 Task: Search one way flight ticket for 4 adults, 1 infant in seat and 1 infant on lap in premium economy from St. Petersburg: St. Pete-clearwater International Airport to Greenville: Pitt-greenville Airport on 5-2-2023. Choice of flights is Sun country airlines. Number of bags: 5 checked bags. Price is upto 60000. Outbound departure time preference is 18:30.
Action: Mouse moved to (220, 315)
Screenshot: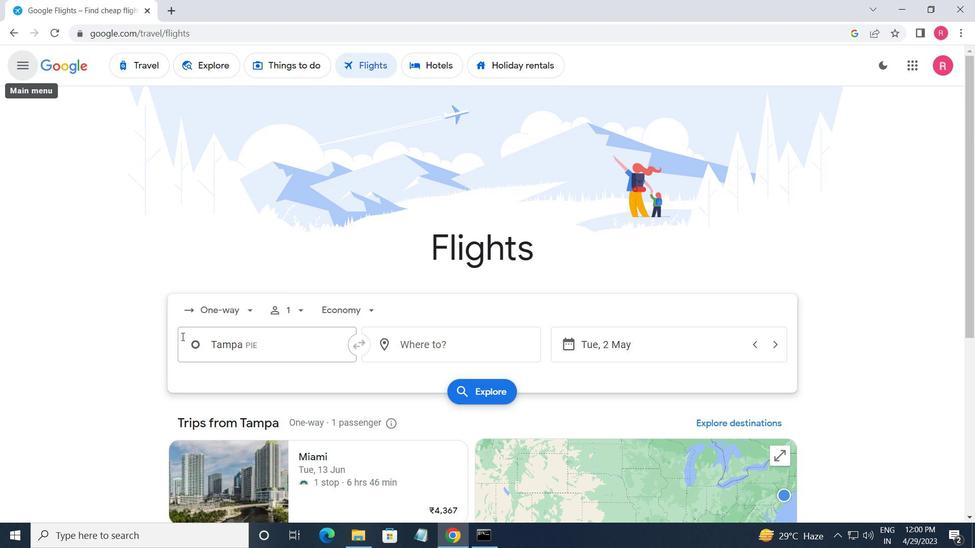
Action: Mouse pressed left at (220, 315)
Screenshot: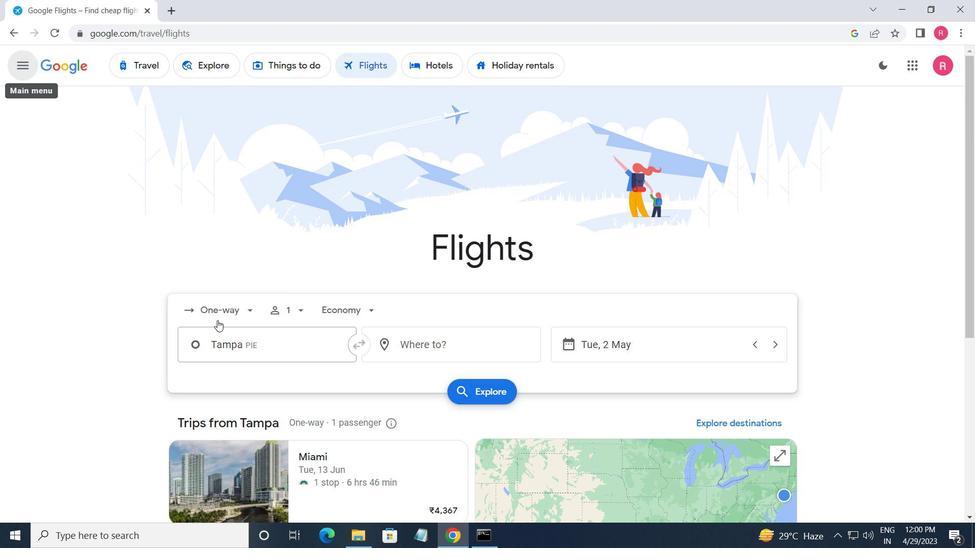 
Action: Mouse moved to (226, 369)
Screenshot: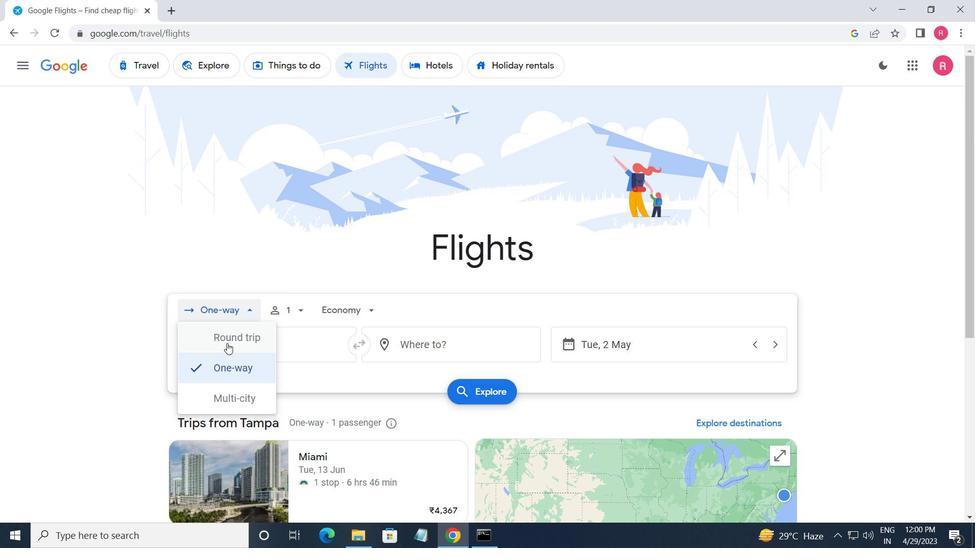 
Action: Mouse pressed left at (226, 369)
Screenshot: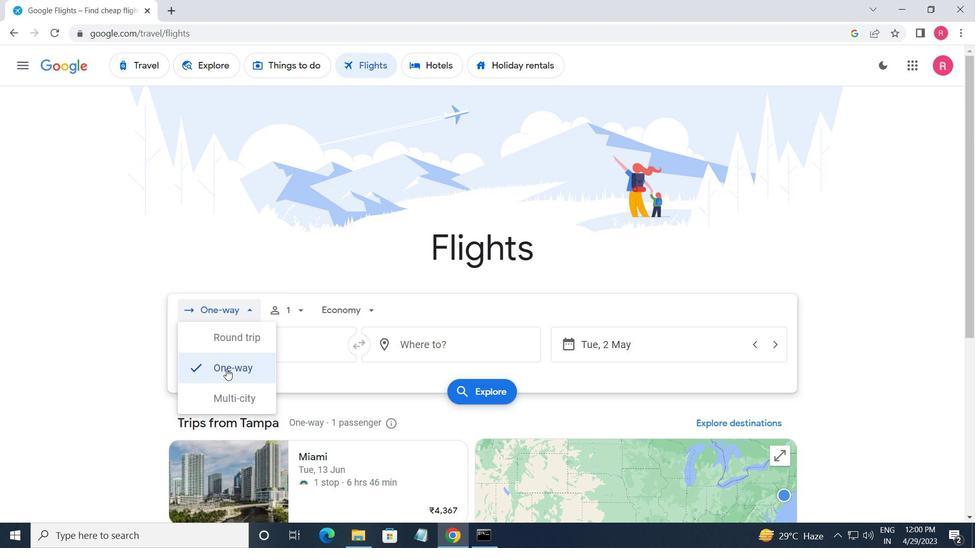 
Action: Mouse moved to (300, 315)
Screenshot: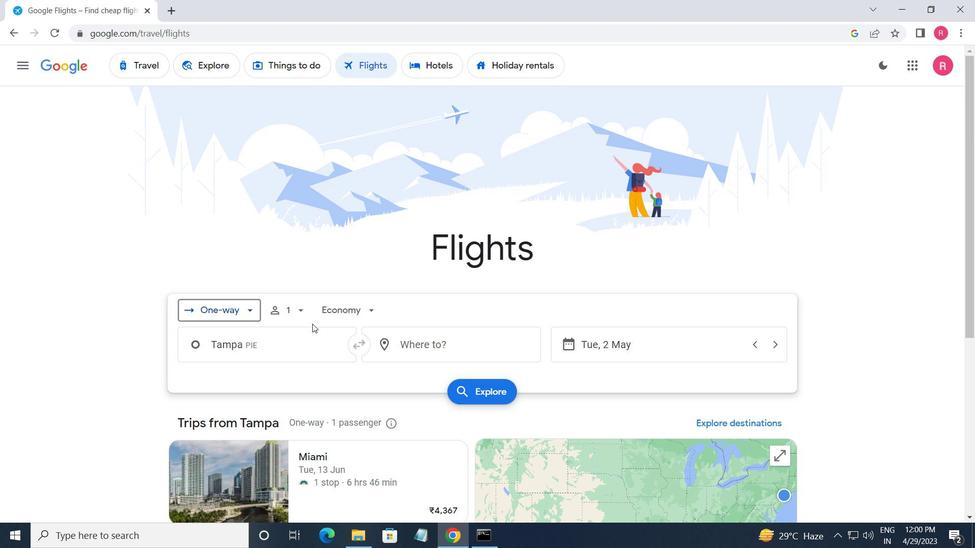 
Action: Mouse pressed left at (300, 315)
Screenshot: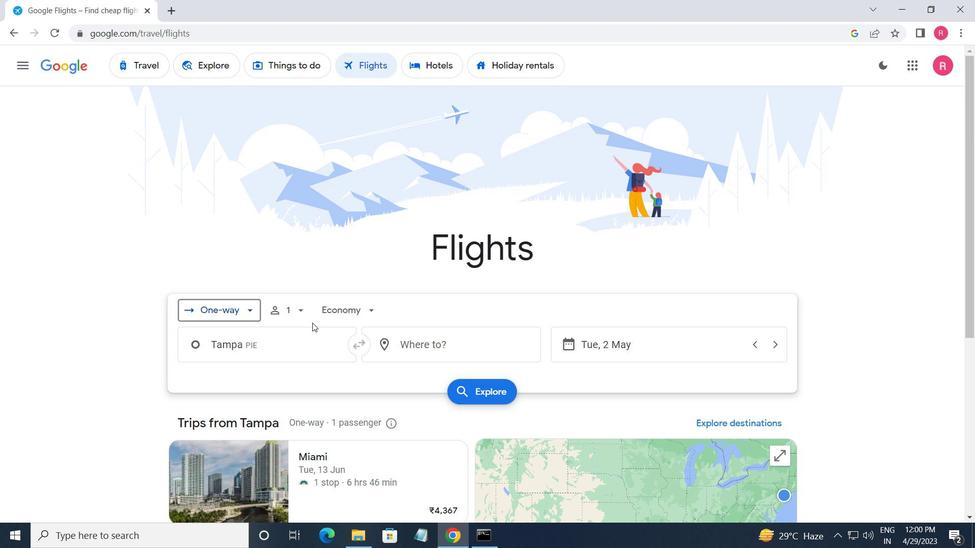 
Action: Mouse moved to (394, 343)
Screenshot: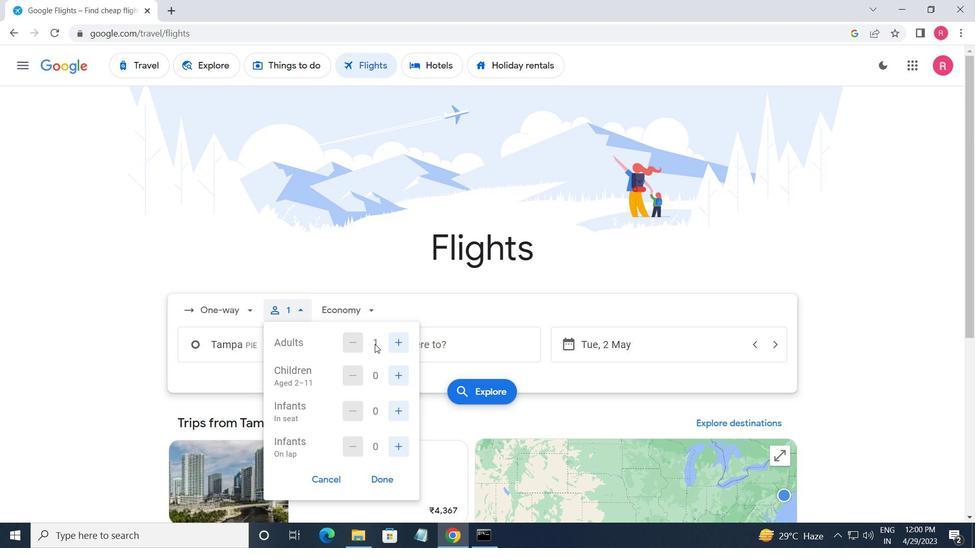 
Action: Mouse pressed left at (394, 343)
Screenshot: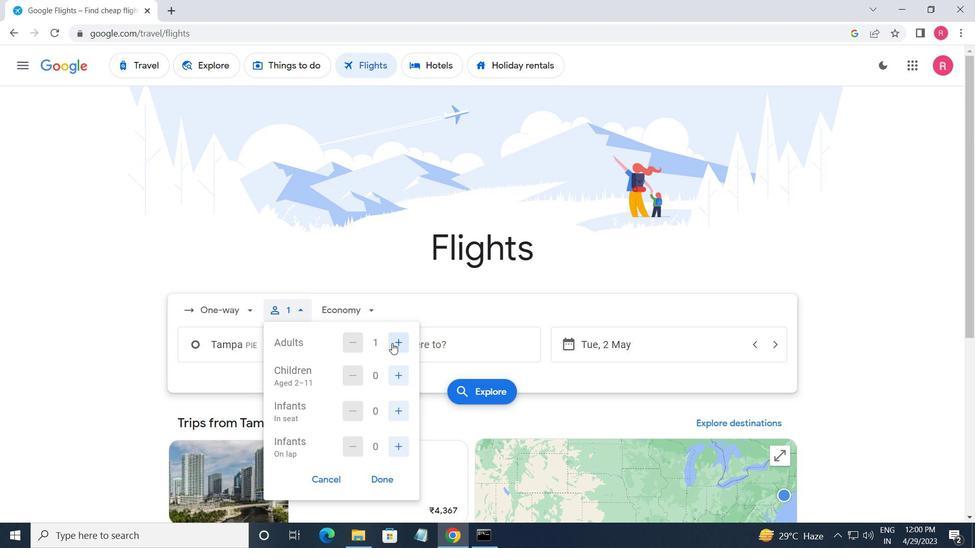 
Action: Mouse pressed left at (394, 343)
Screenshot: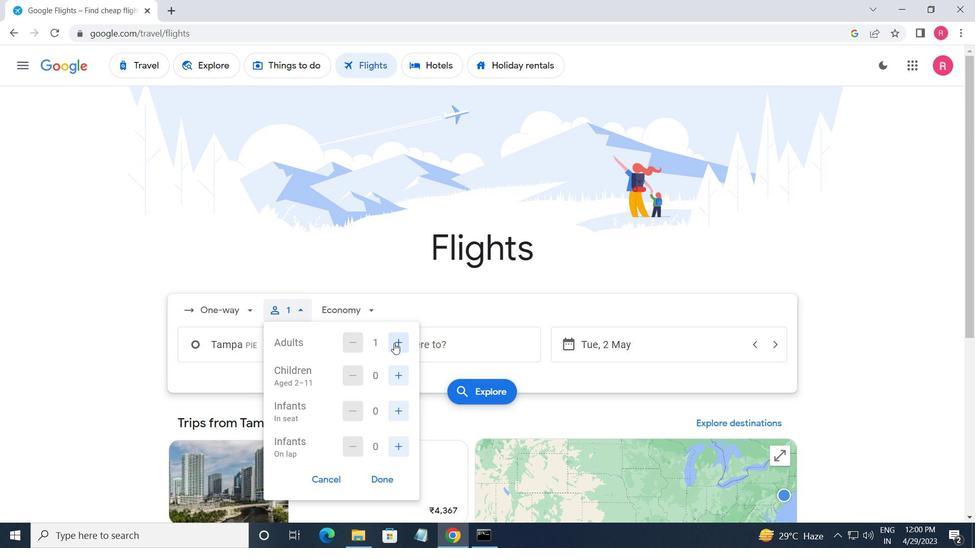 
Action: Mouse pressed left at (394, 343)
Screenshot: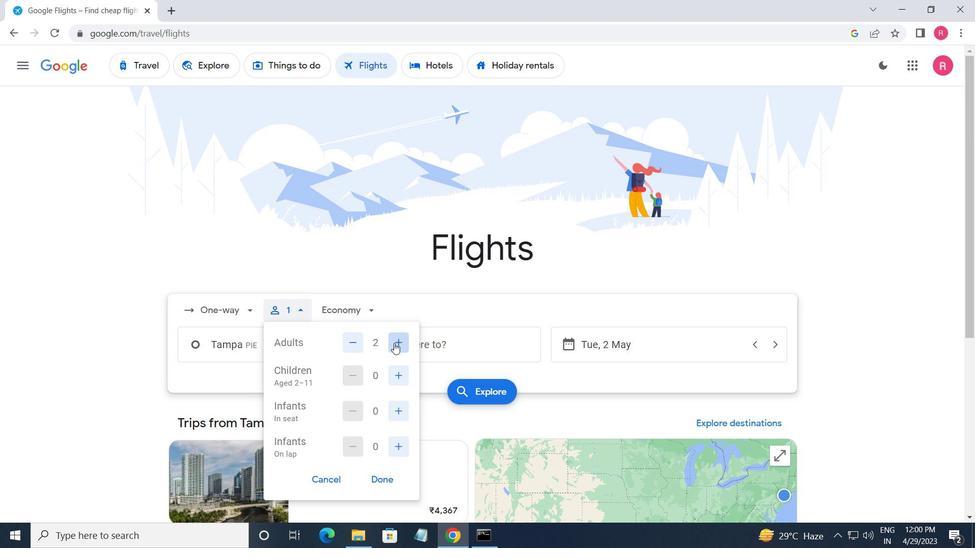 
Action: Mouse moved to (401, 380)
Screenshot: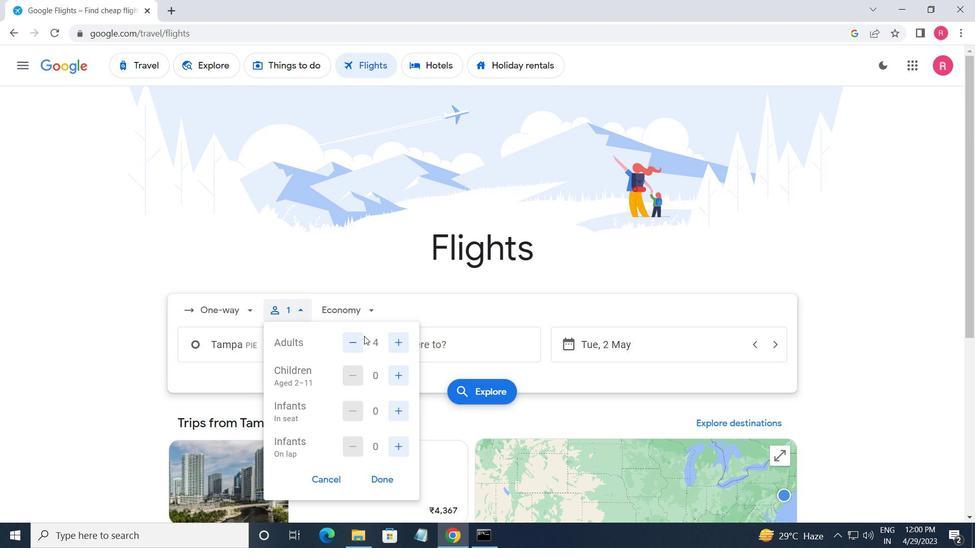 
Action: Mouse pressed left at (401, 380)
Screenshot: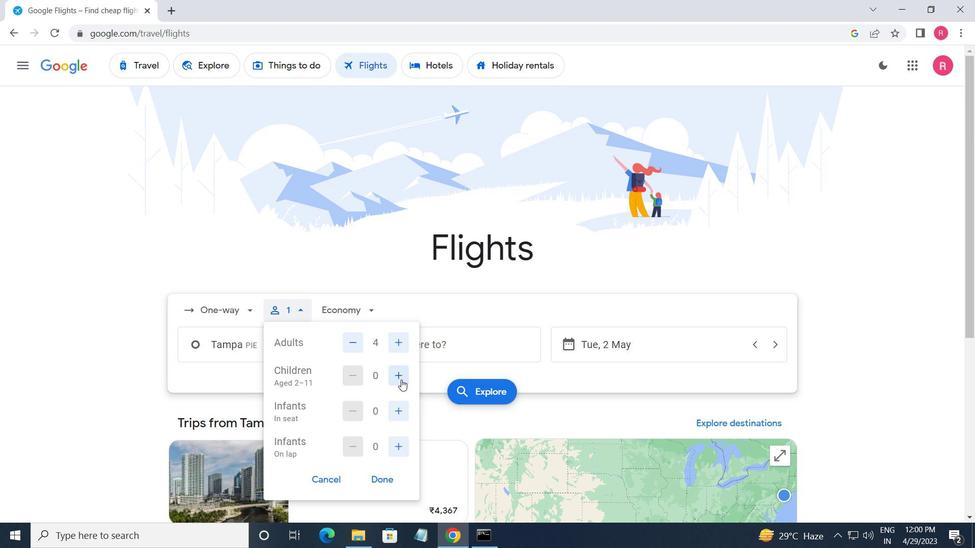 
Action: Mouse moved to (401, 401)
Screenshot: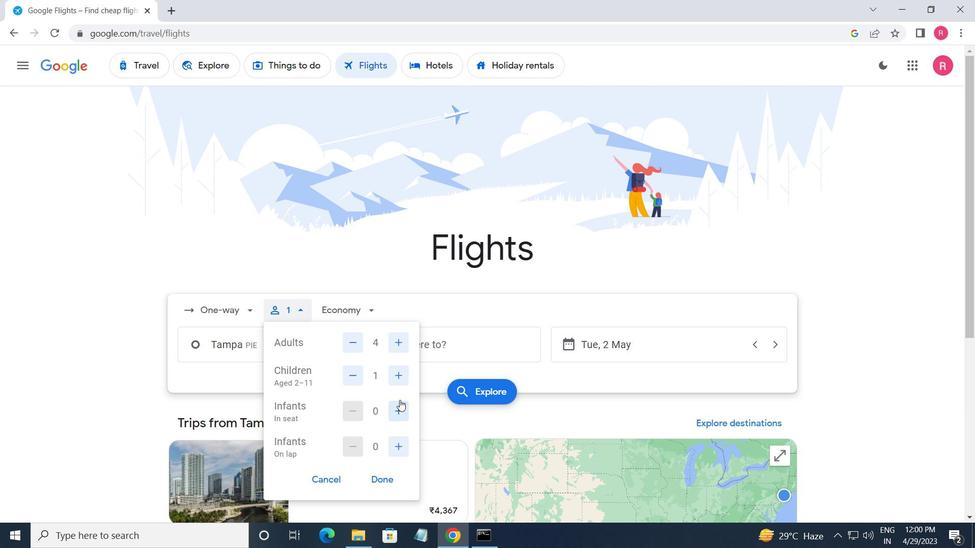 
Action: Mouse pressed left at (401, 401)
Screenshot: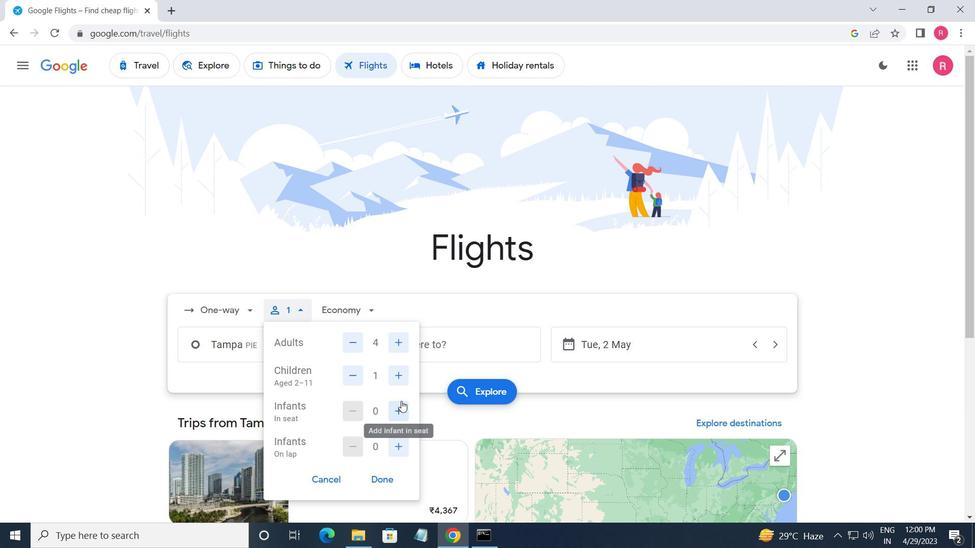 
Action: Mouse moved to (362, 308)
Screenshot: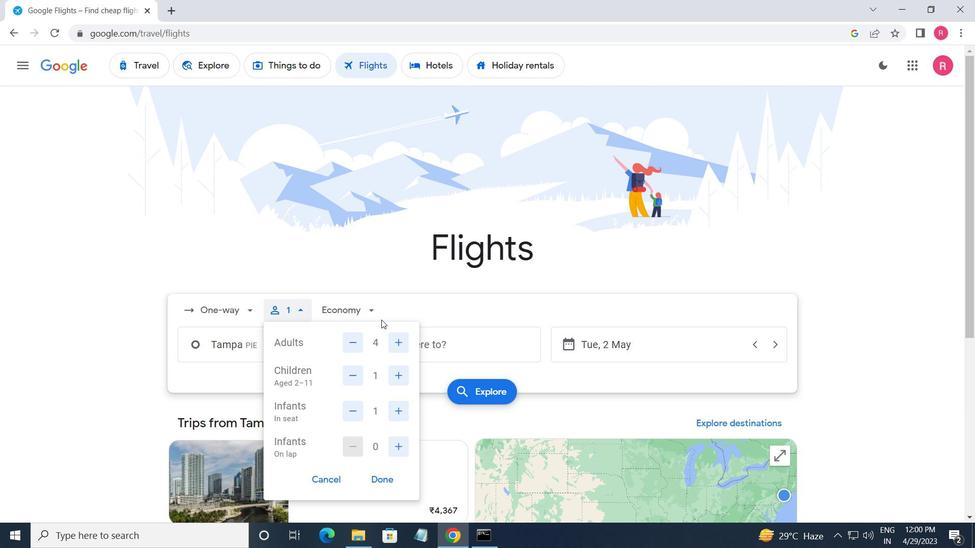 
Action: Mouse pressed left at (362, 308)
Screenshot: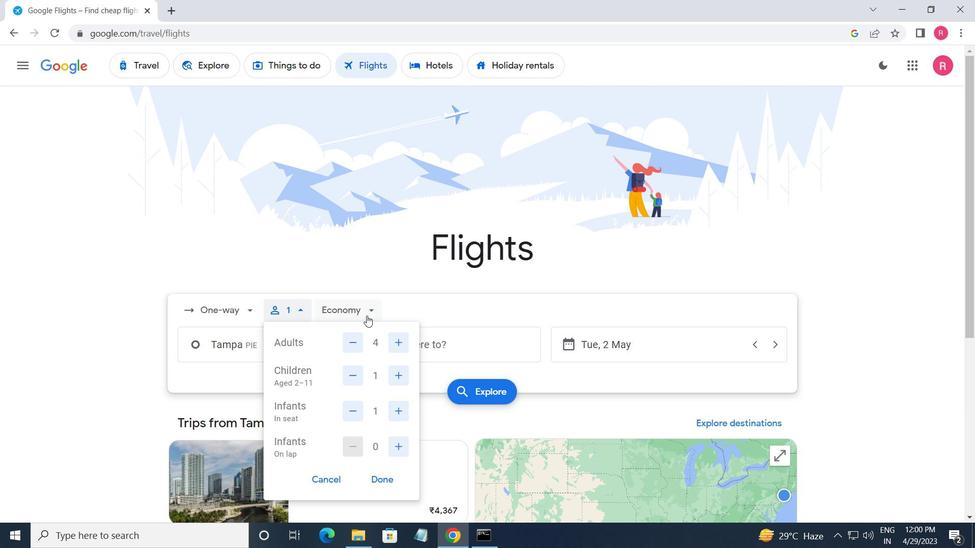
Action: Mouse moved to (386, 375)
Screenshot: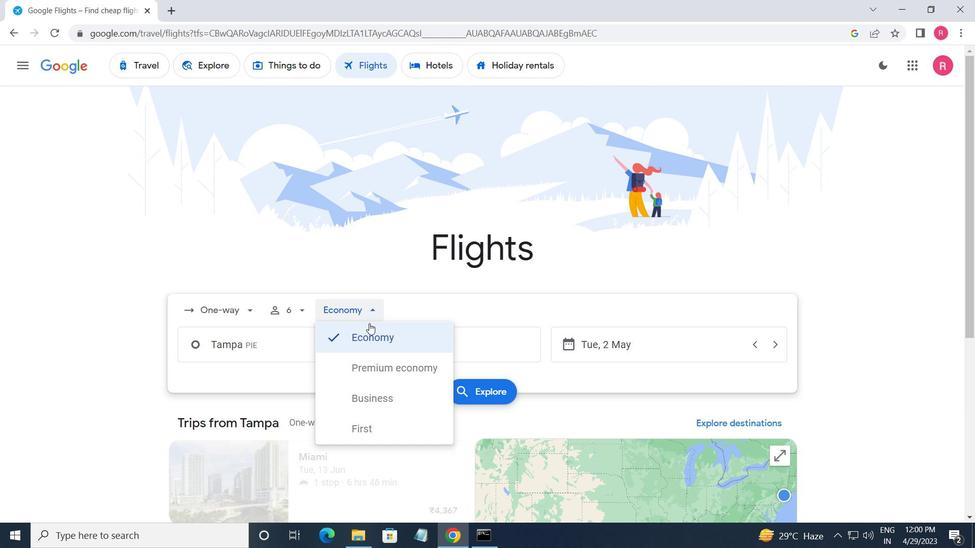 
Action: Mouse pressed left at (386, 375)
Screenshot: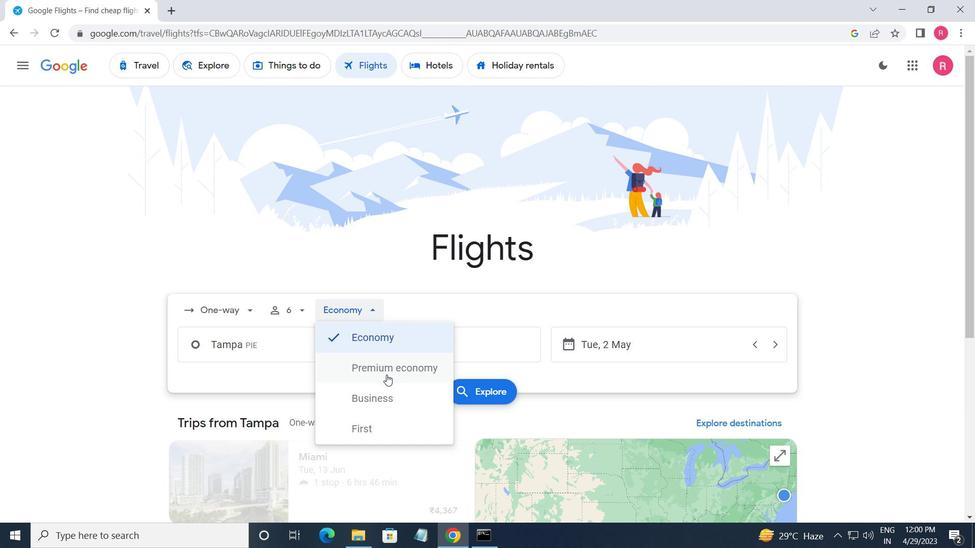 
Action: Mouse moved to (286, 342)
Screenshot: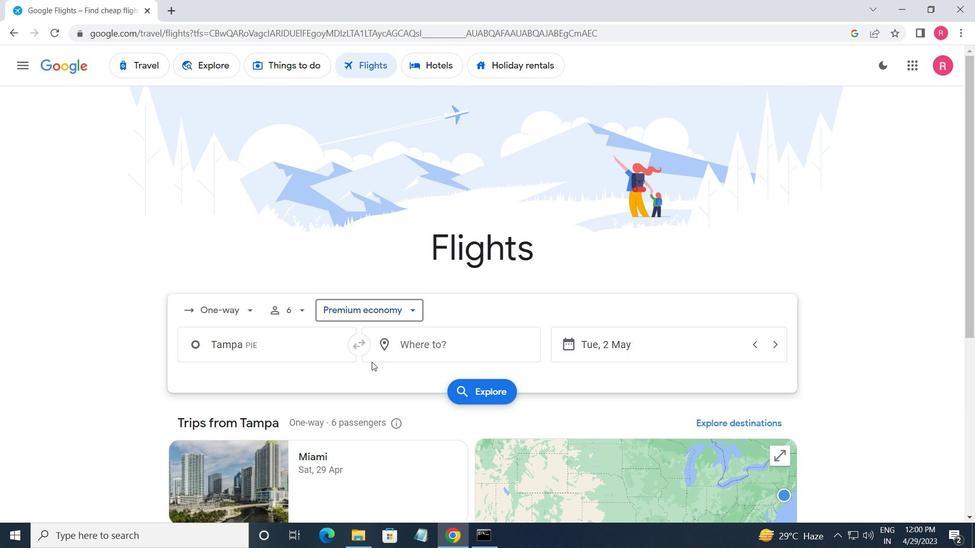 
Action: Mouse pressed left at (286, 342)
Screenshot: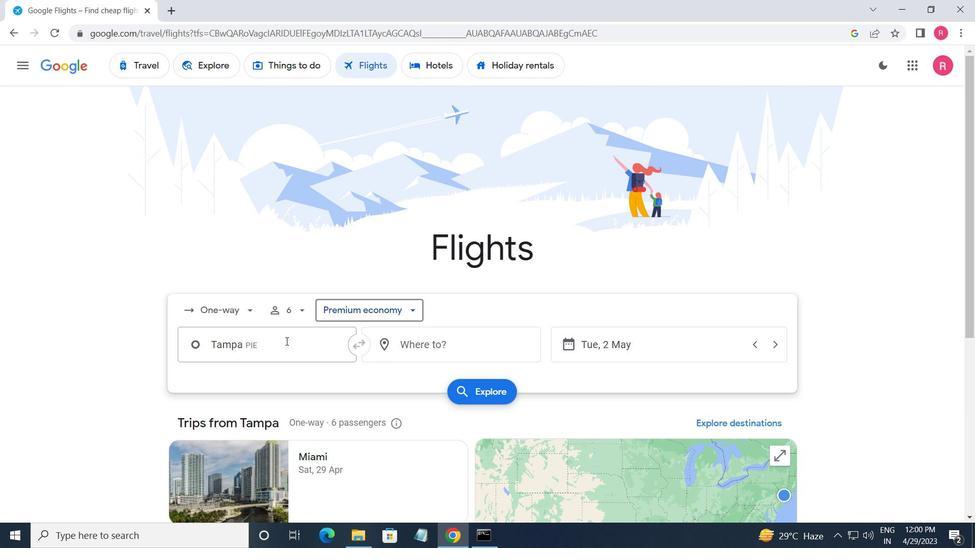 
Action: Mouse moved to (318, 349)
Screenshot: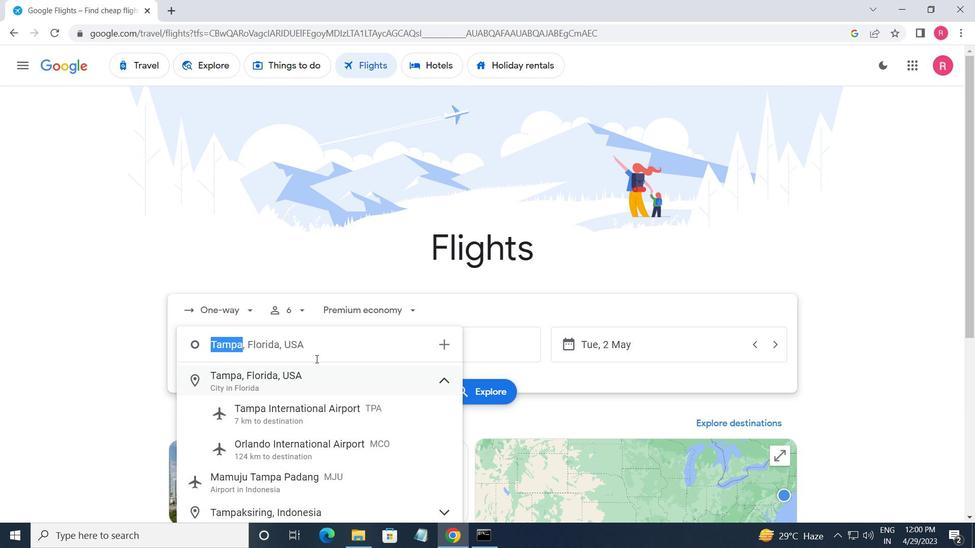 
Action: Key pressed <Key.shift>ST.<Key.space><Key.shift_r><Key.shift_r>PETE-
Screenshot: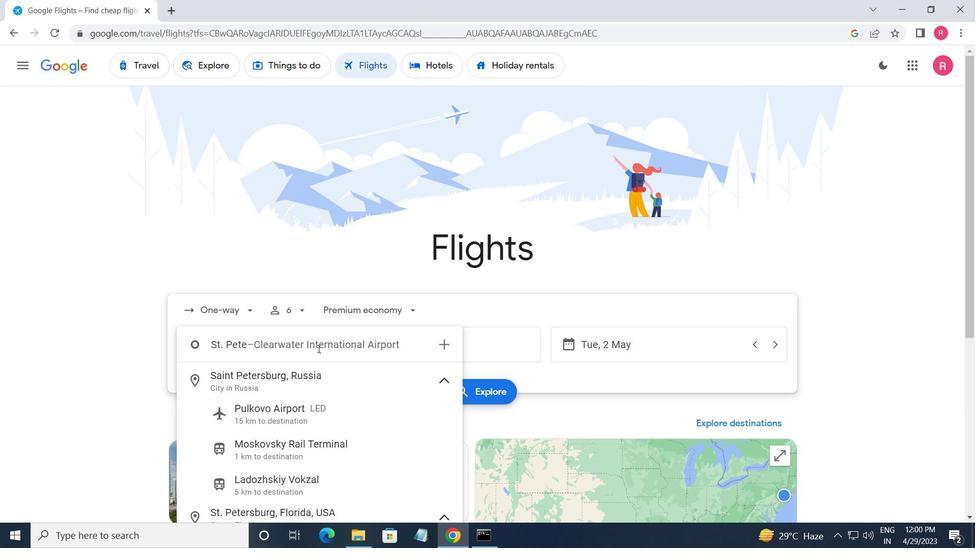 
Action: Mouse moved to (303, 449)
Screenshot: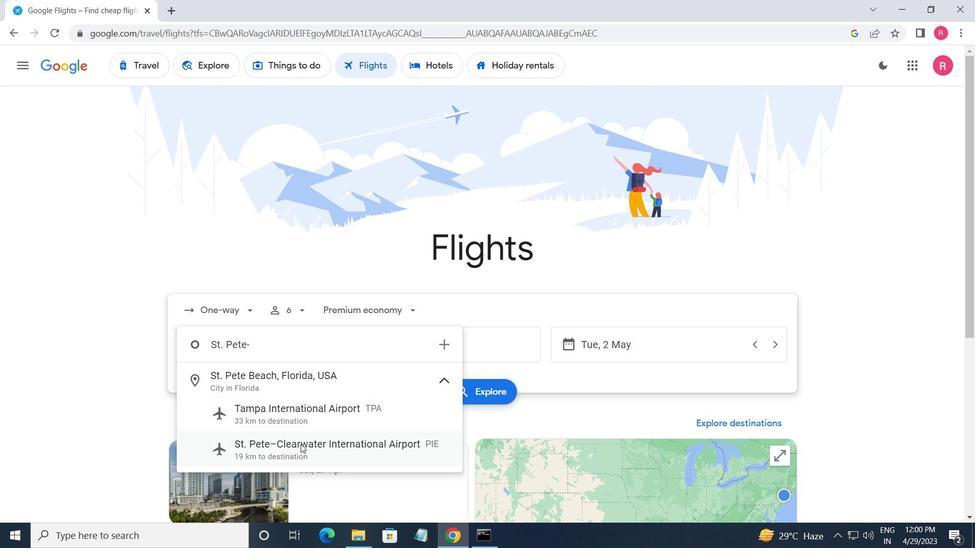 
Action: Mouse pressed left at (303, 449)
Screenshot: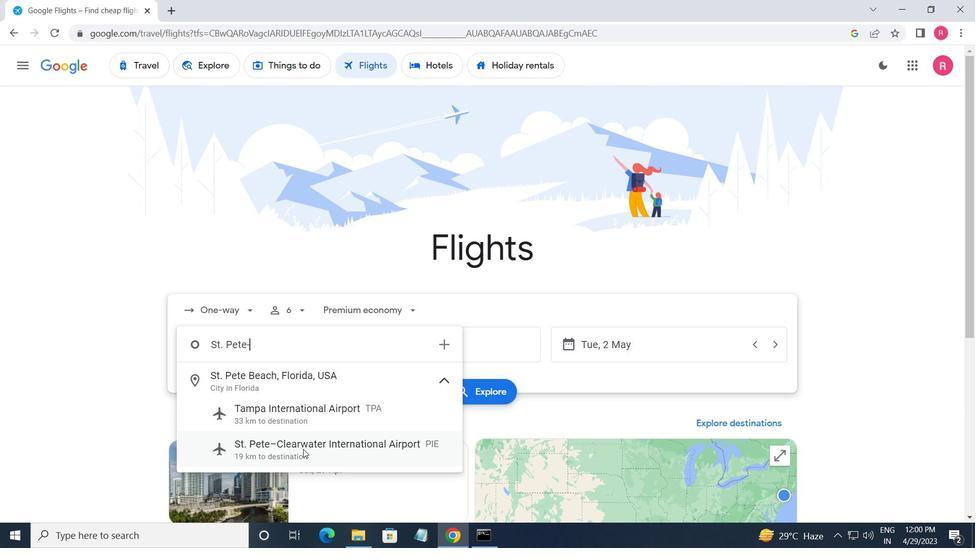 
Action: Mouse moved to (452, 353)
Screenshot: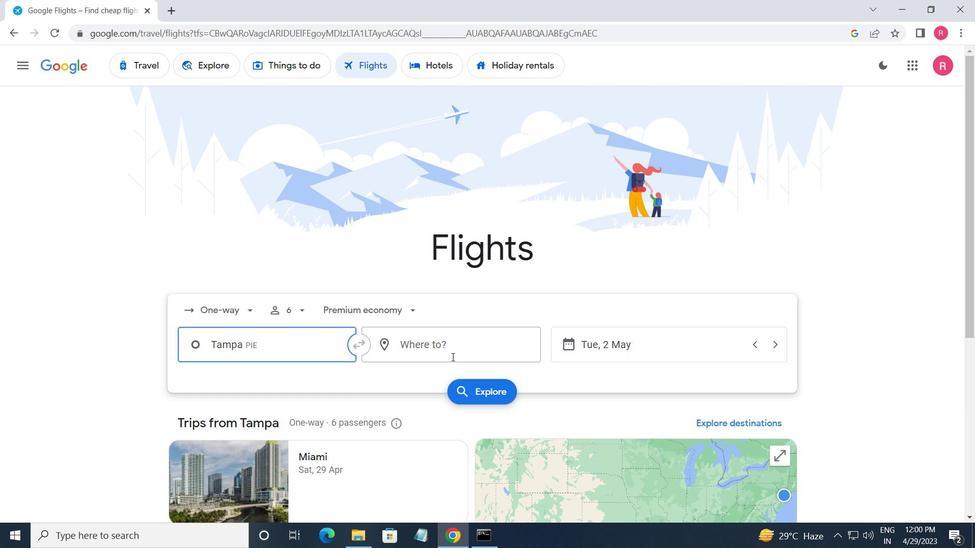 
Action: Mouse pressed left at (452, 353)
Screenshot: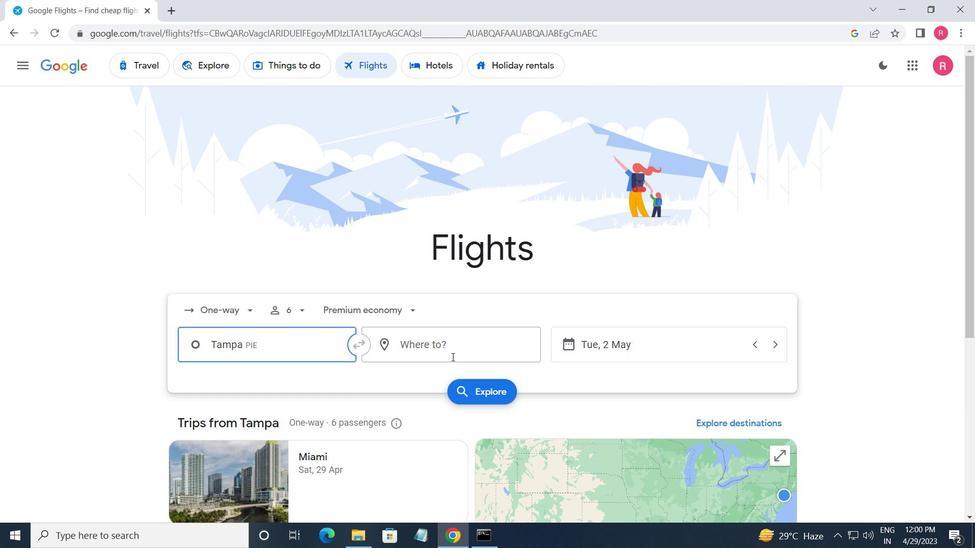 
Action: Mouse moved to (411, 471)
Screenshot: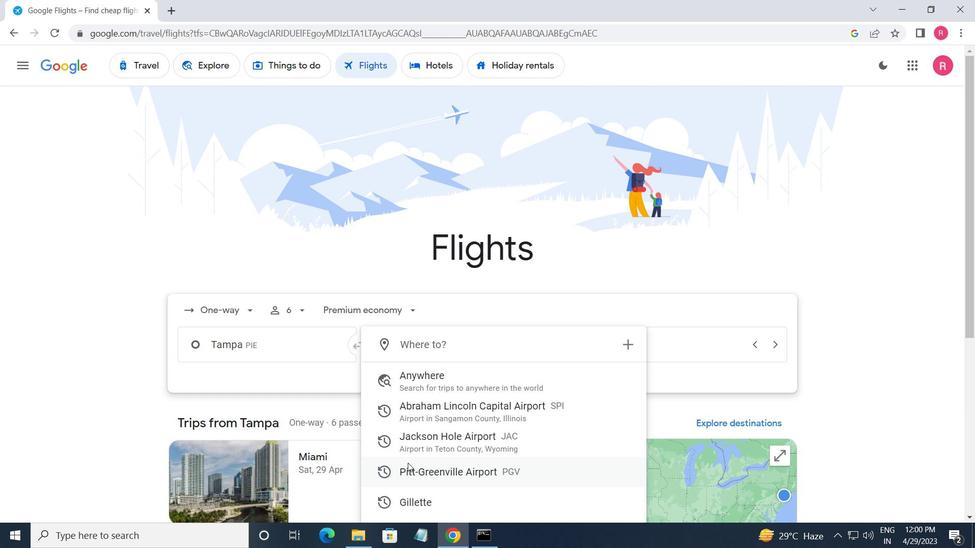 
Action: Mouse pressed left at (411, 471)
Screenshot: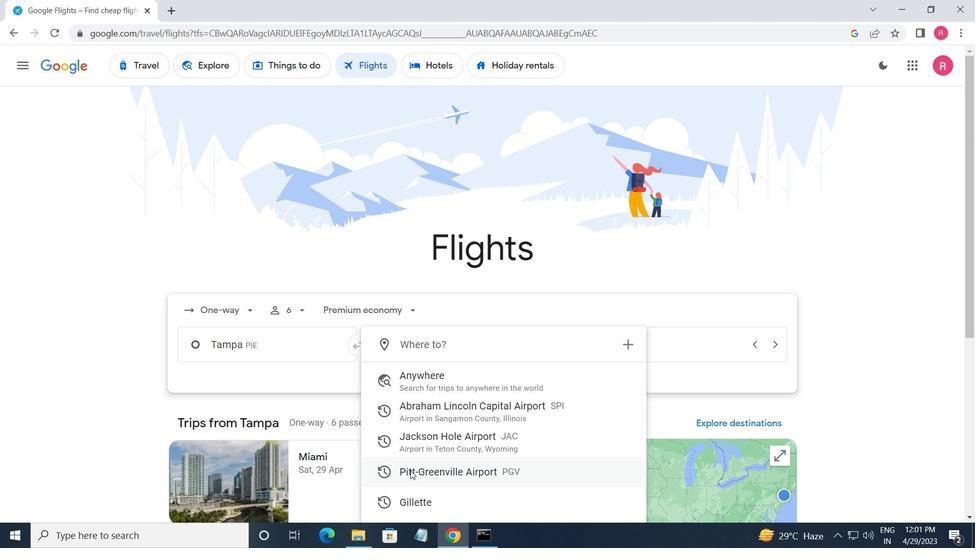 
Action: Mouse moved to (650, 350)
Screenshot: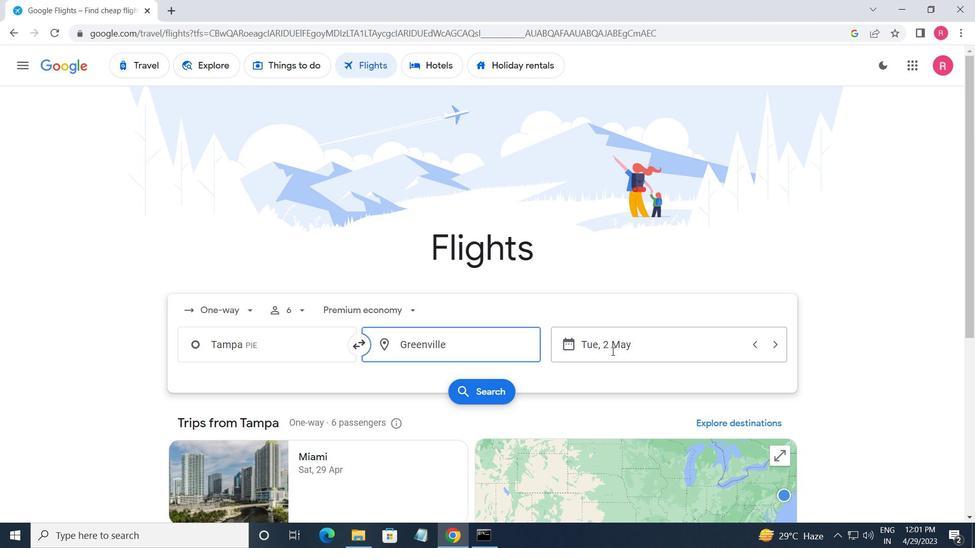 
Action: Mouse pressed left at (650, 350)
Screenshot: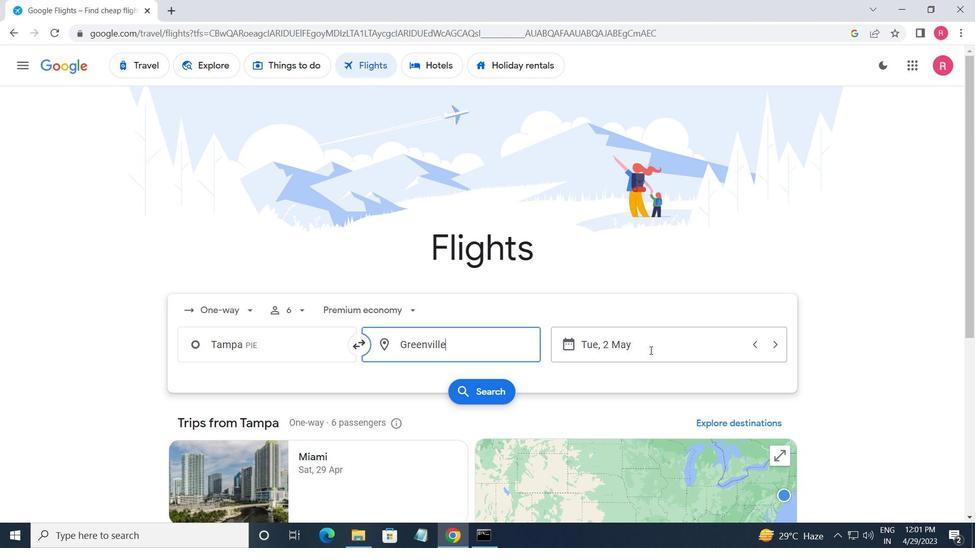 
Action: Mouse moved to (636, 298)
Screenshot: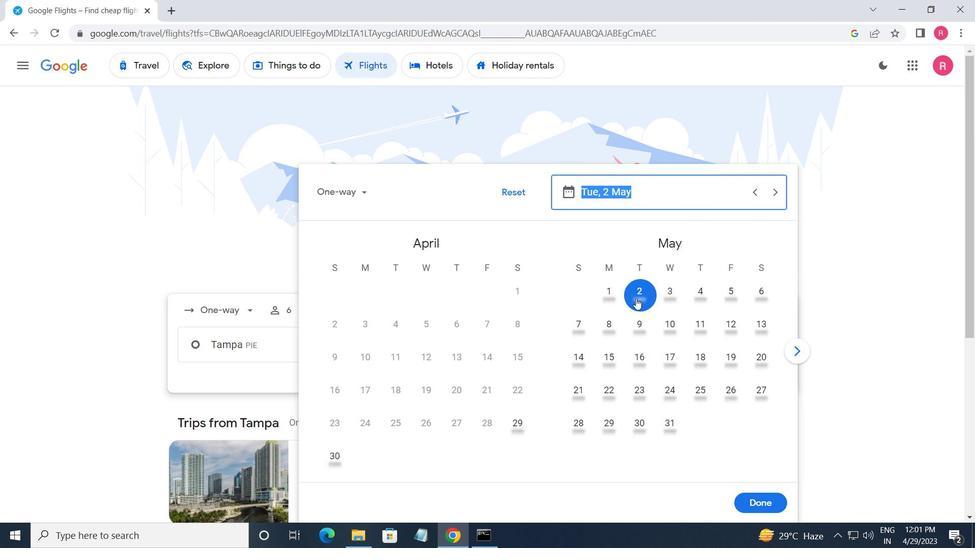 
Action: Mouse pressed left at (636, 298)
Screenshot: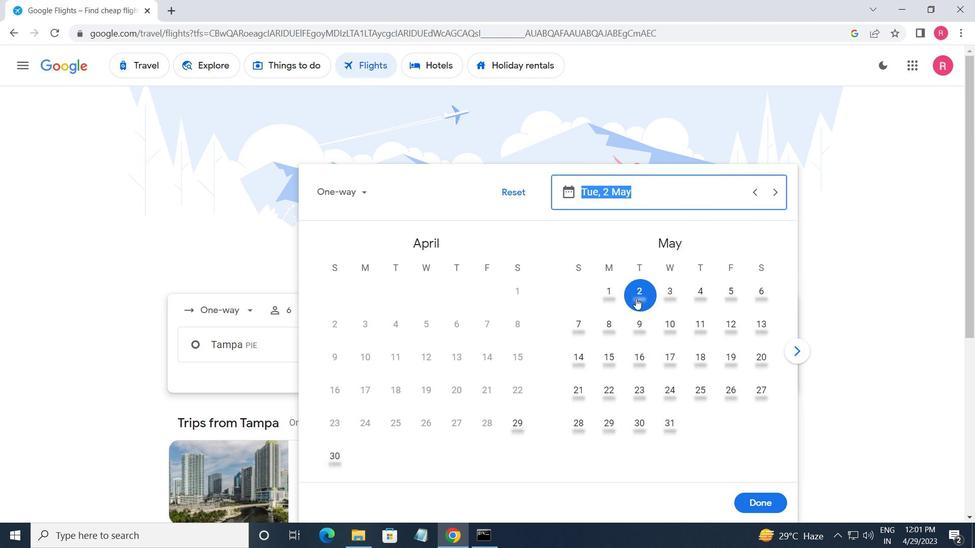 
Action: Mouse moved to (757, 498)
Screenshot: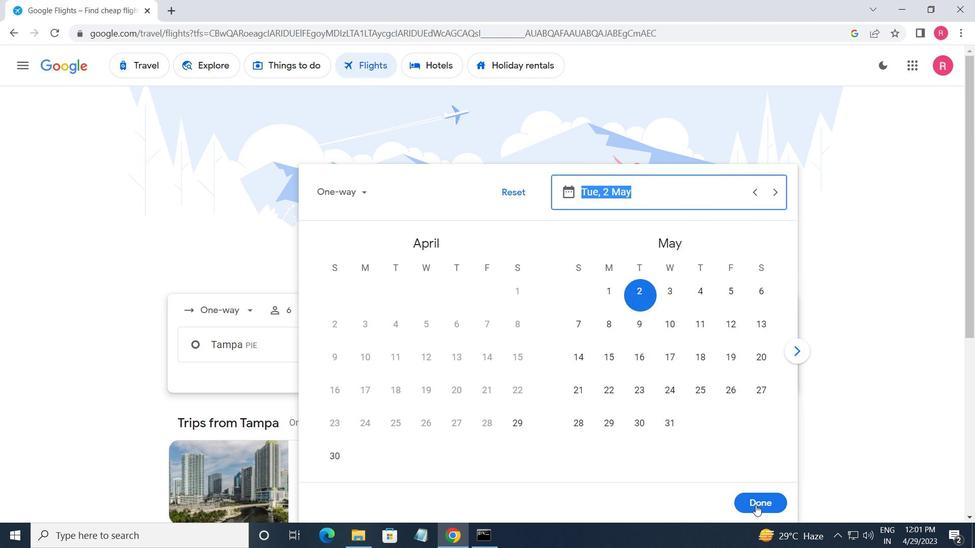 
Action: Mouse pressed left at (757, 498)
Screenshot: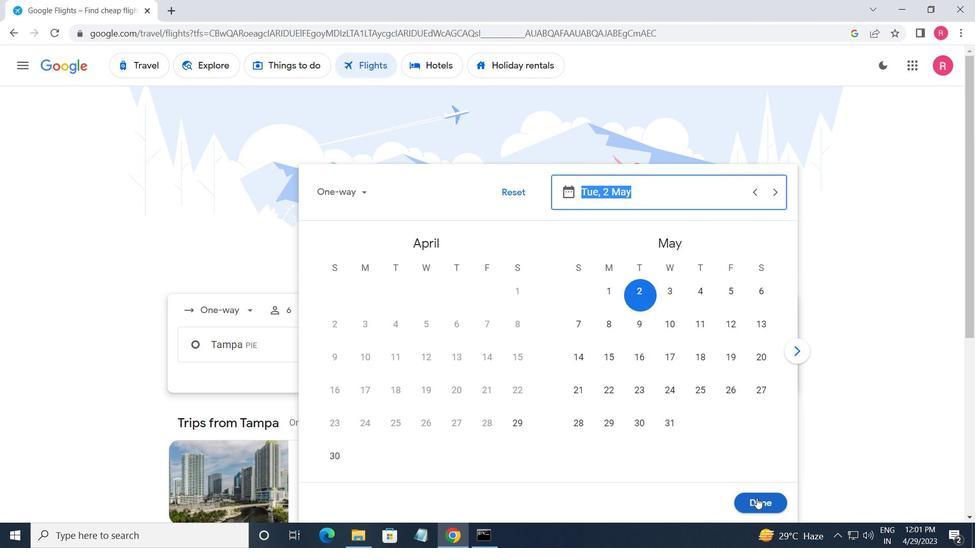 
Action: Mouse moved to (481, 403)
Screenshot: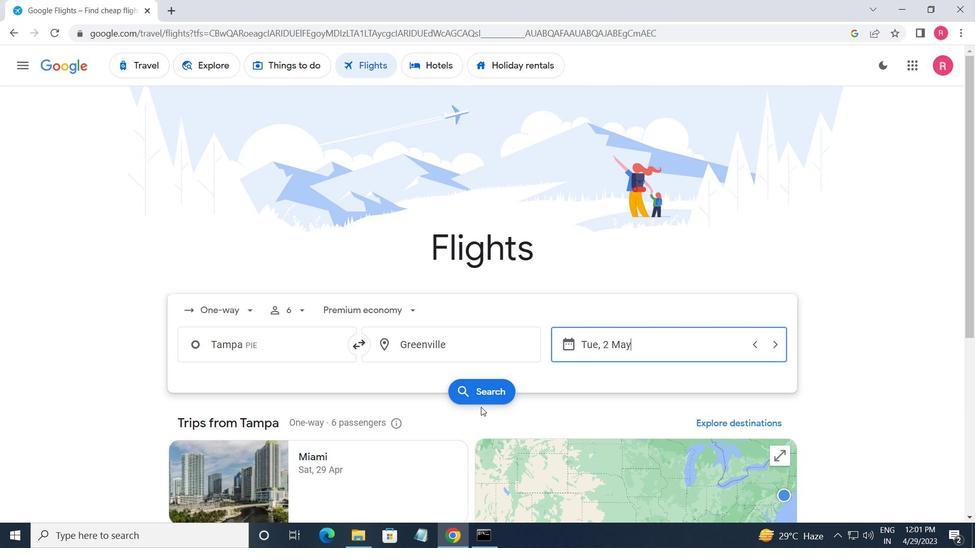 
Action: Mouse pressed left at (481, 403)
Screenshot: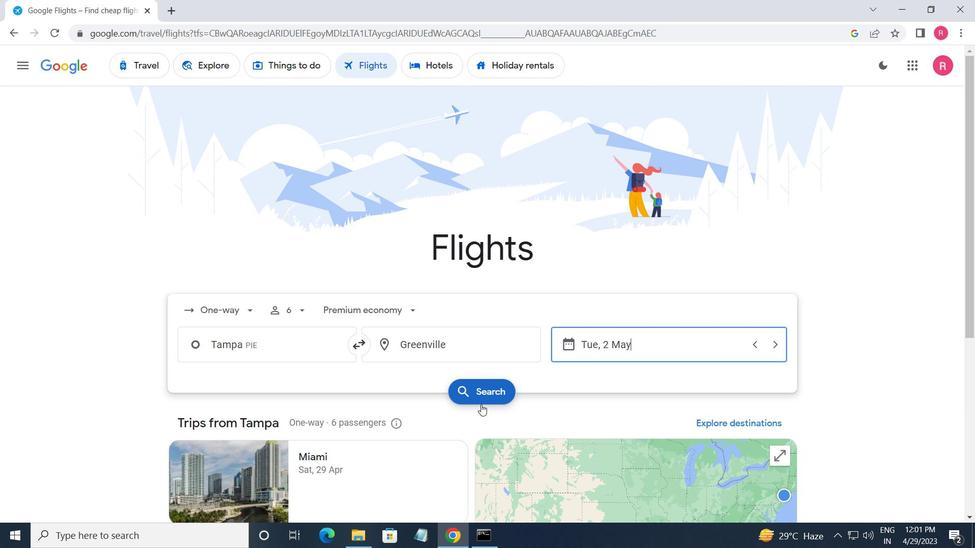 
Action: Mouse moved to (174, 179)
Screenshot: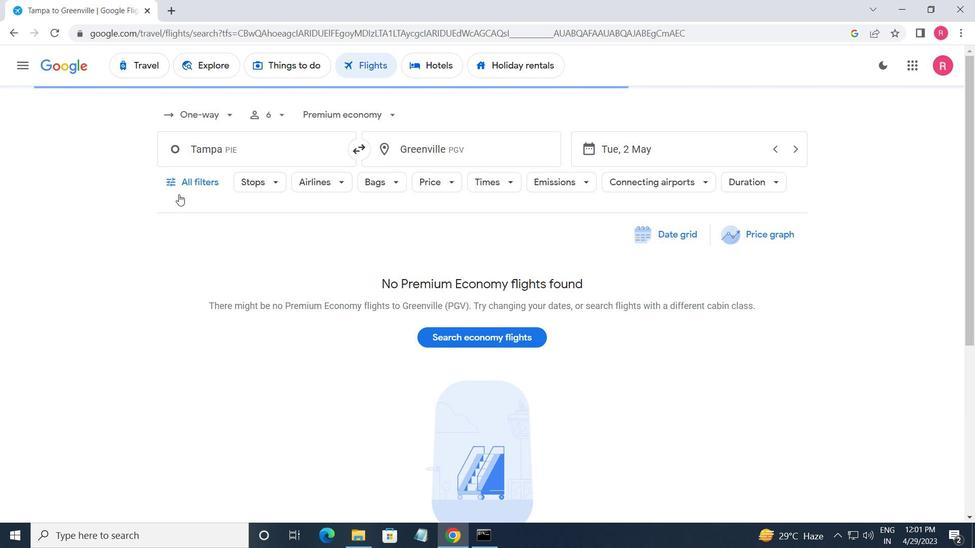
Action: Mouse pressed left at (174, 179)
Screenshot: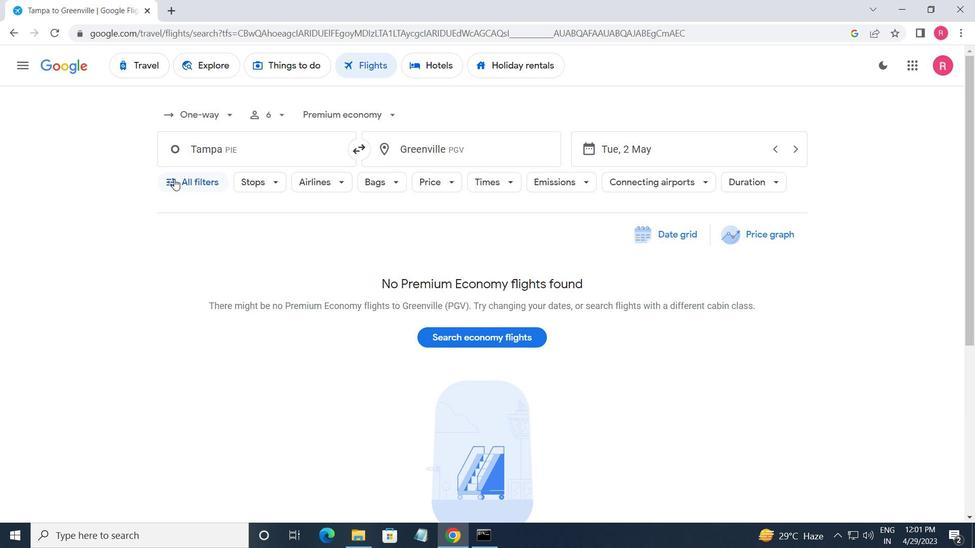 
Action: Mouse moved to (233, 300)
Screenshot: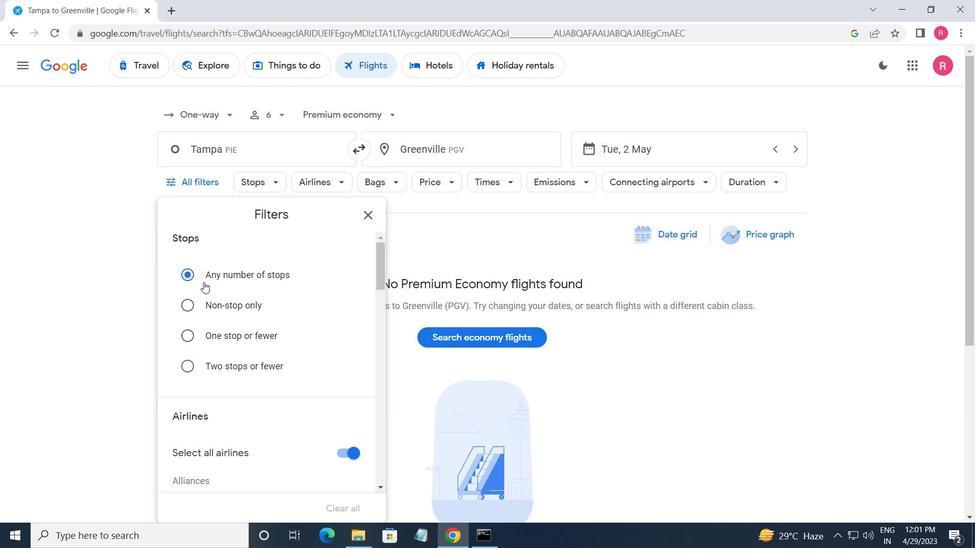 
Action: Mouse scrolled (233, 300) with delta (0, 0)
Screenshot: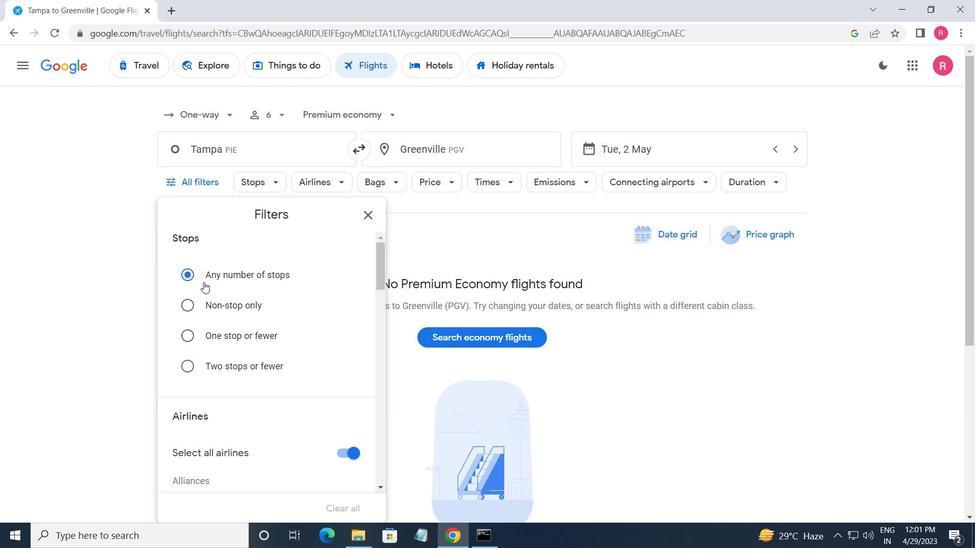 
Action: Mouse moved to (233, 301)
Screenshot: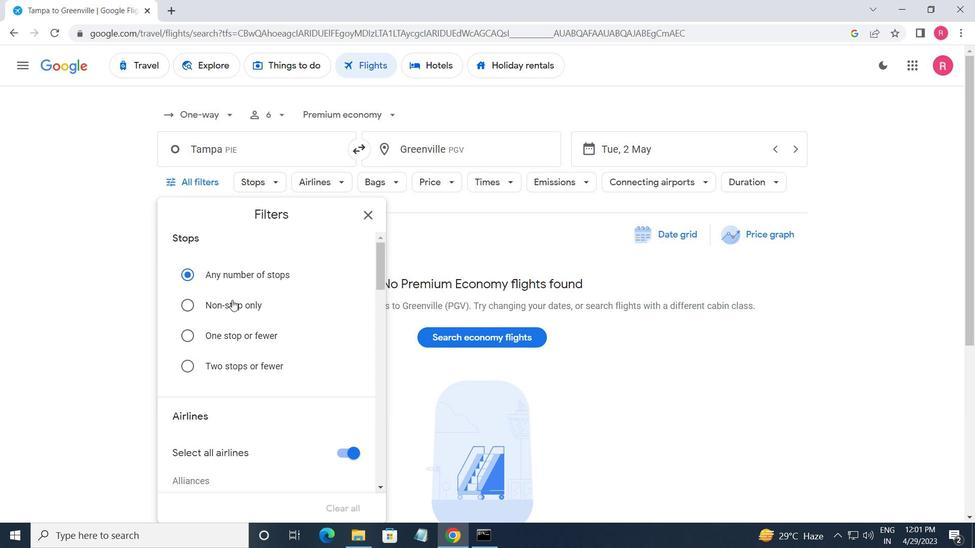 
Action: Mouse scrolled (233, 300) with delta (0, 0)
Screenshot: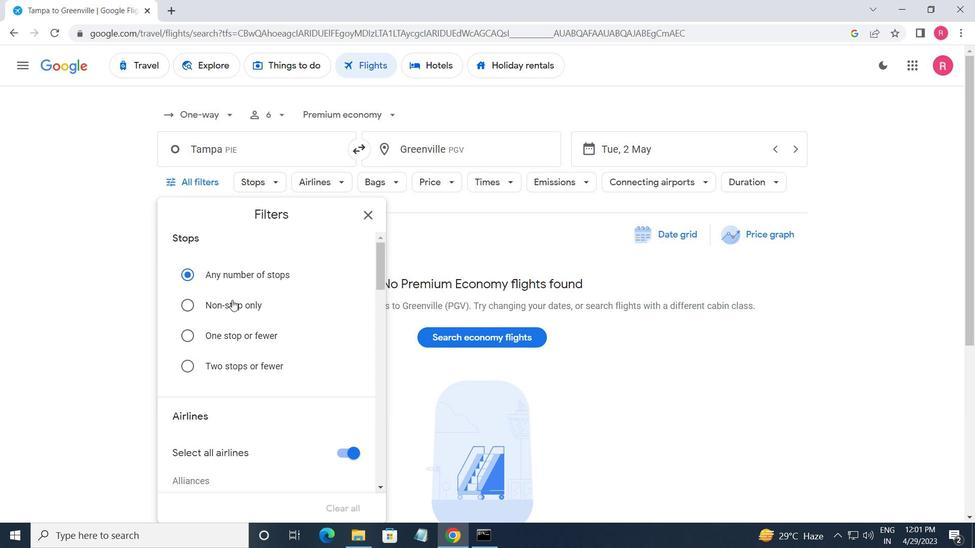
Action: Mouse scrolled (233, 300) with delta (0, 0)
Screenshot: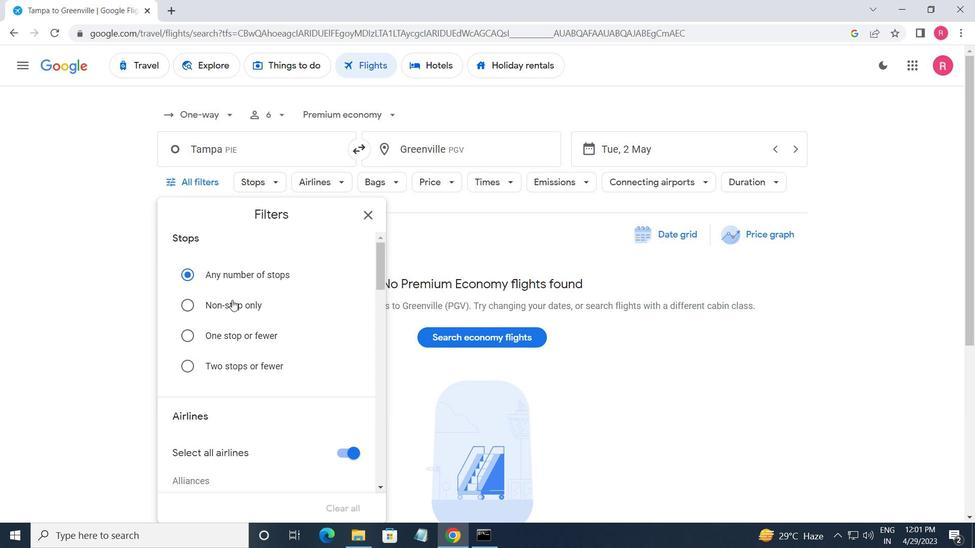
Action: Mouse scrolled (233, 300) with delta (0, 0)
Screenshot: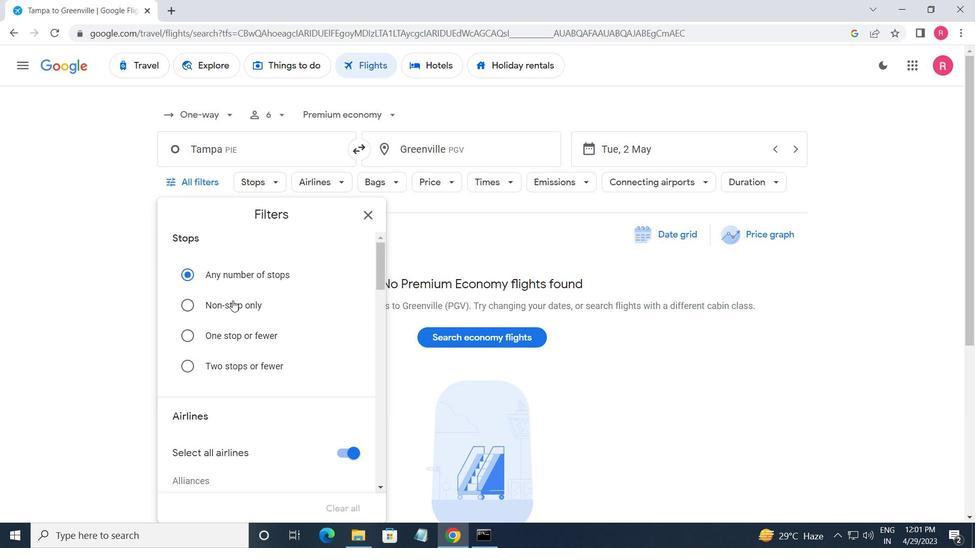 
Action: Mouse scrolled (233, 300) with delta (0, 0)
Screenshot: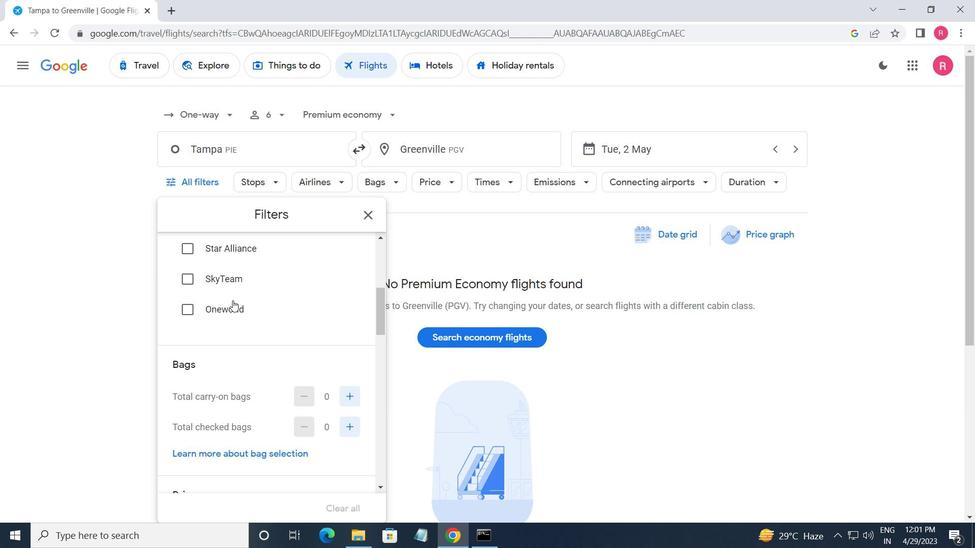 
Action: Mouse moved to (354, 368)
Screenshot: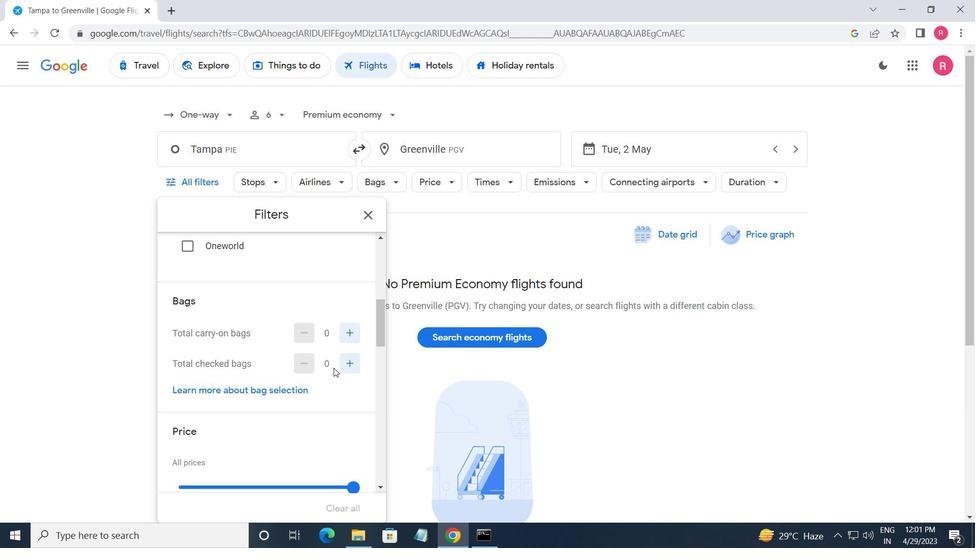 
Action: Mouse pressed left at (354, 368)
Screenshot: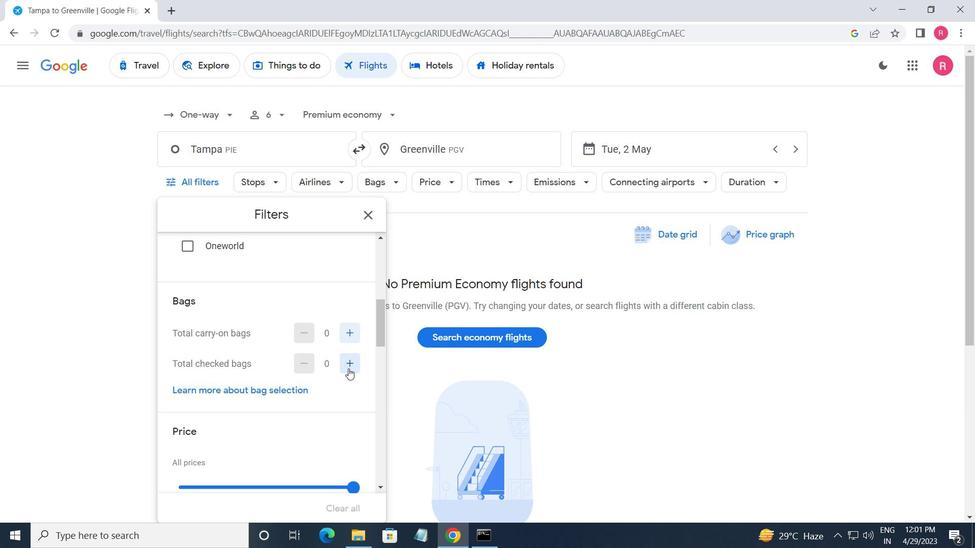 
Action: Mouse pressed left at (354, 368)
Screenshot: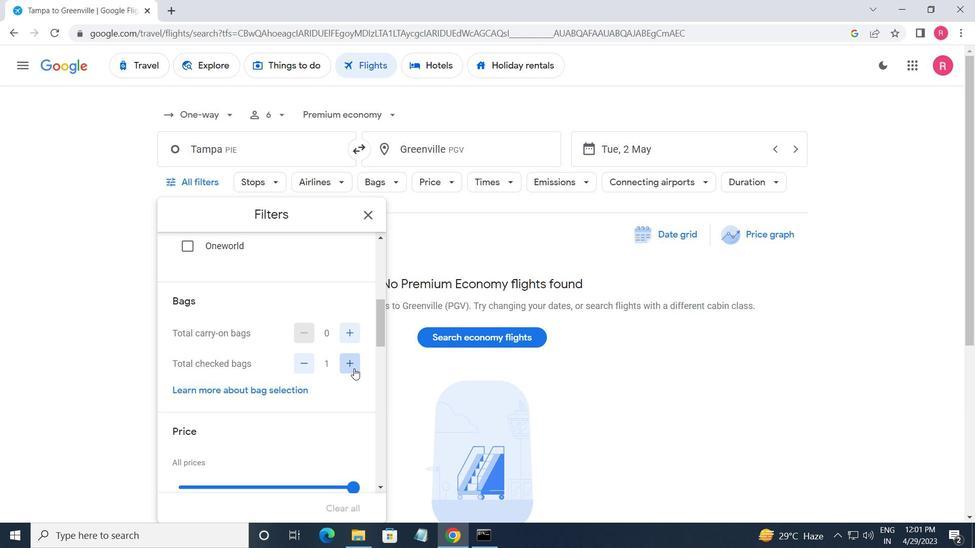 
Action: Mouse pressed left at (354, 368)
Screenshot: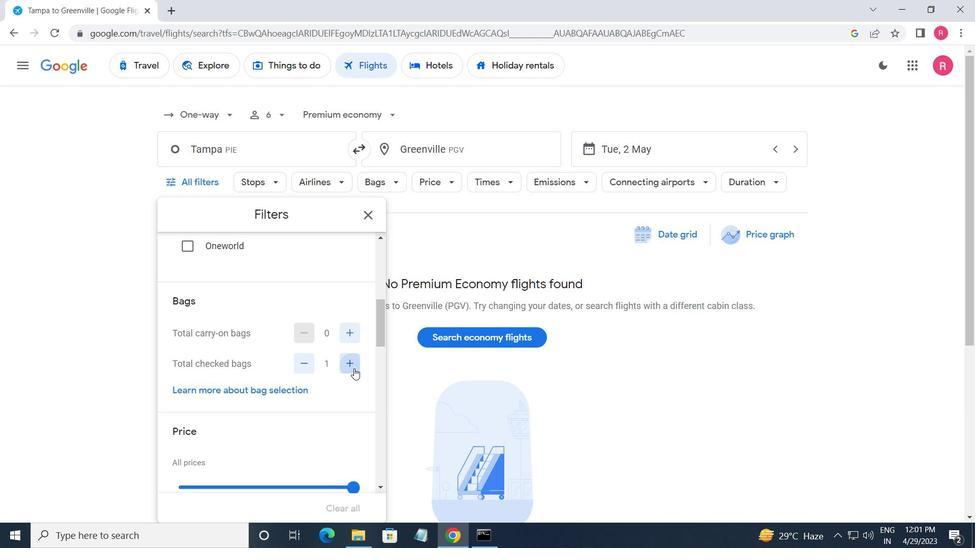 
Action: Mouse pressed left at (354, 368)
Screenshot: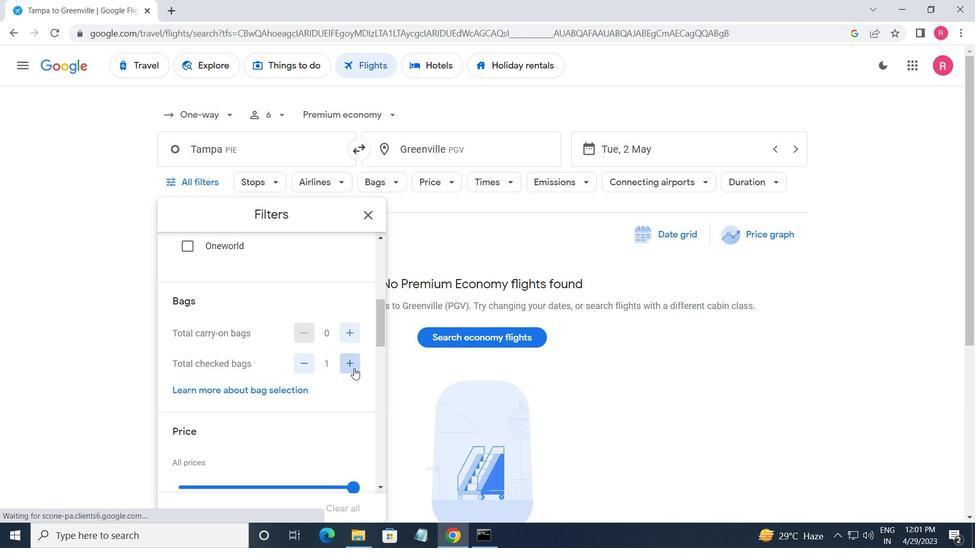 
Action: Mouse pressed left at (354, 368)
Screenshot: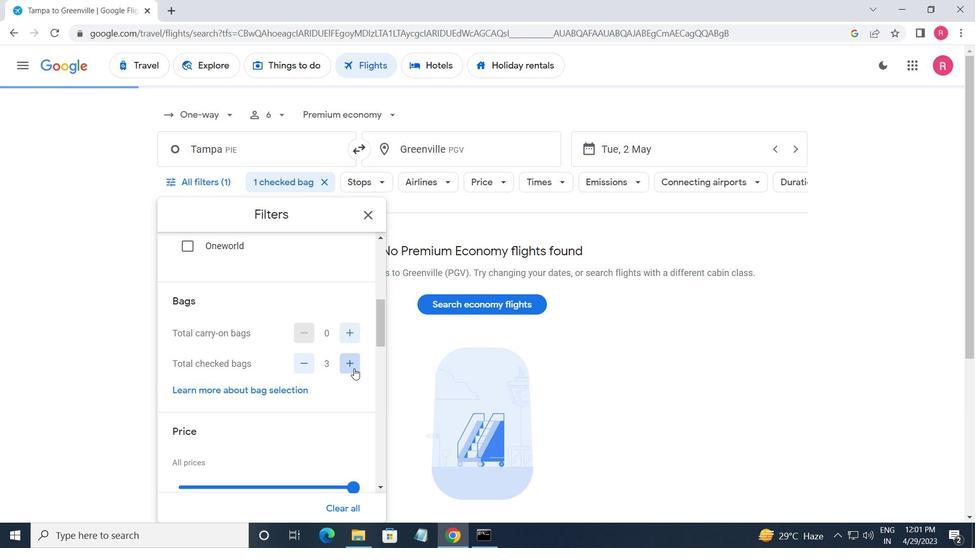 
Action: Mouse moved to (326, 381)
Screenshot: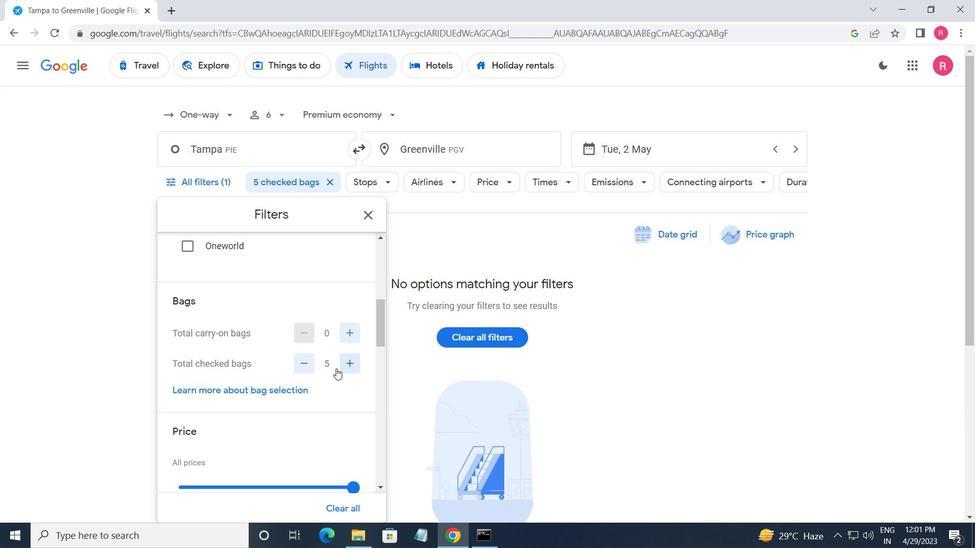 
Action: Mouse scrolled (326, 380) with delta (0, 0)
Screenshot: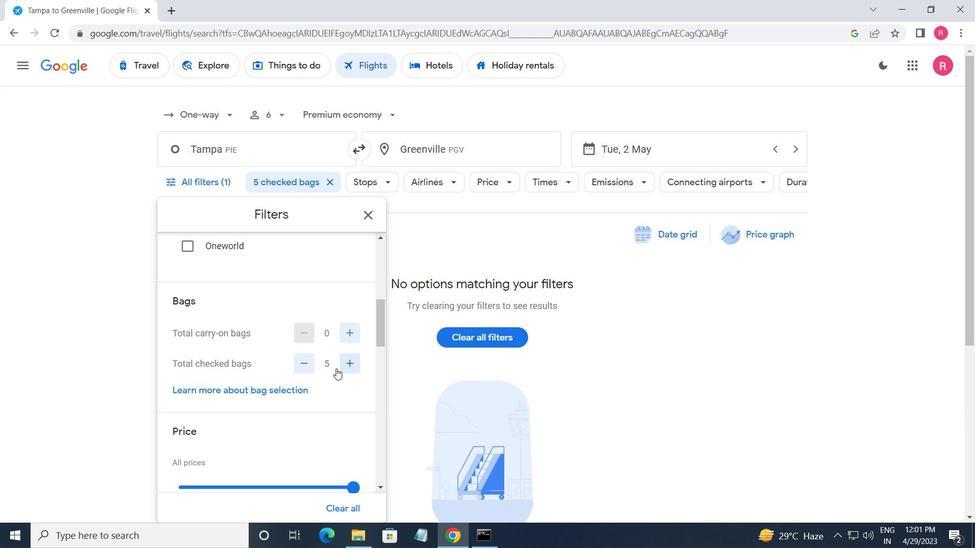 
Action: Mouse moved to (347, 420)
Screenshot: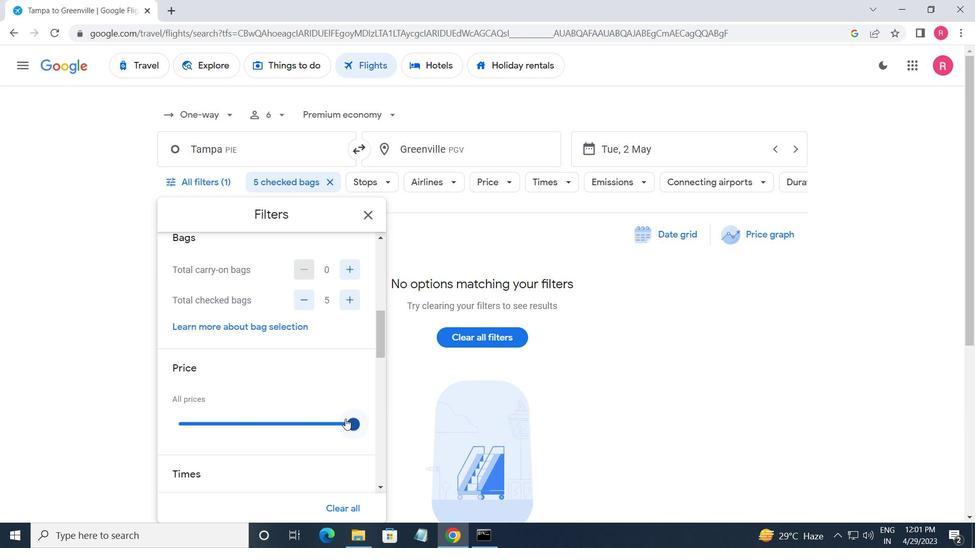 
Action: Mouse pressed left at (347, 420)
Screenshot: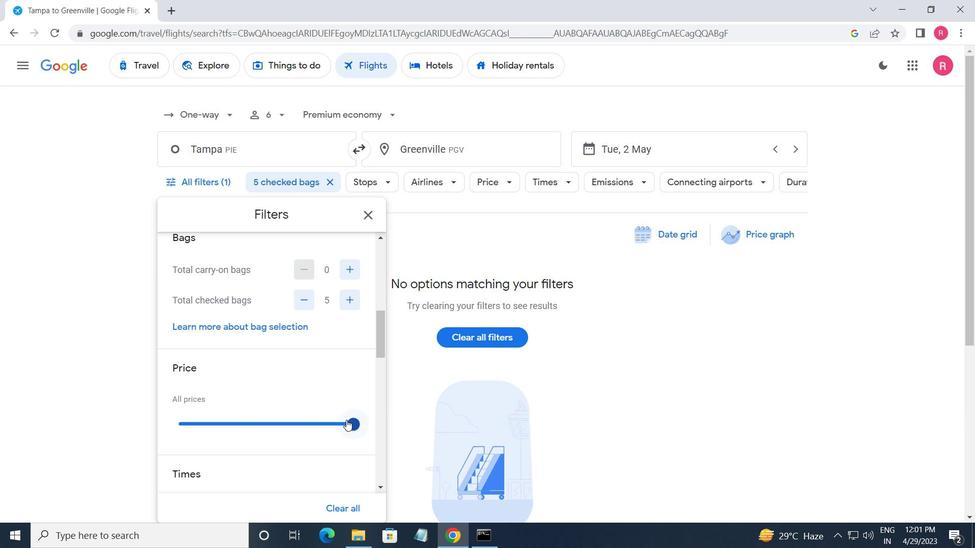 
Action: Mouse moved to (307, 405)
Screenshot: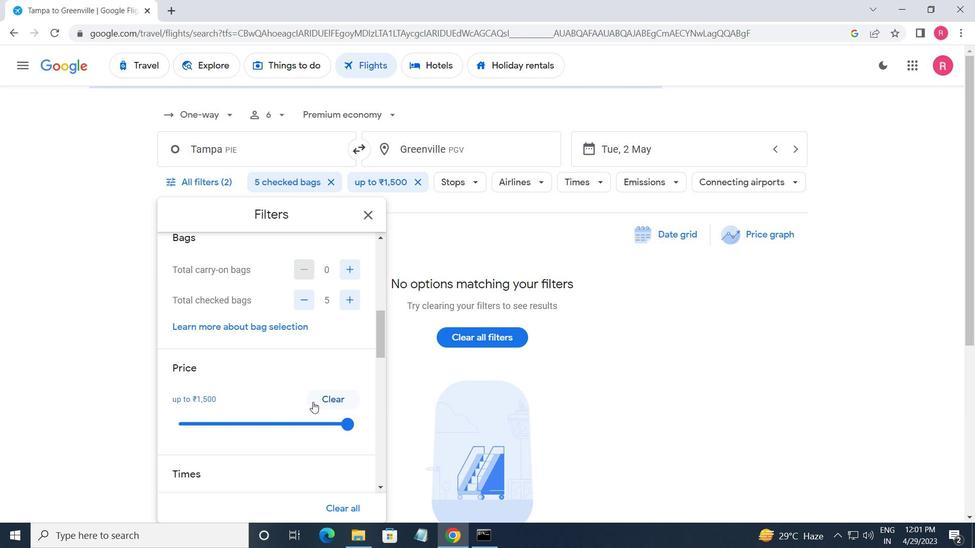
Action: Mouse scrolled (307, 405) with delta (0, 0)
Screenshot: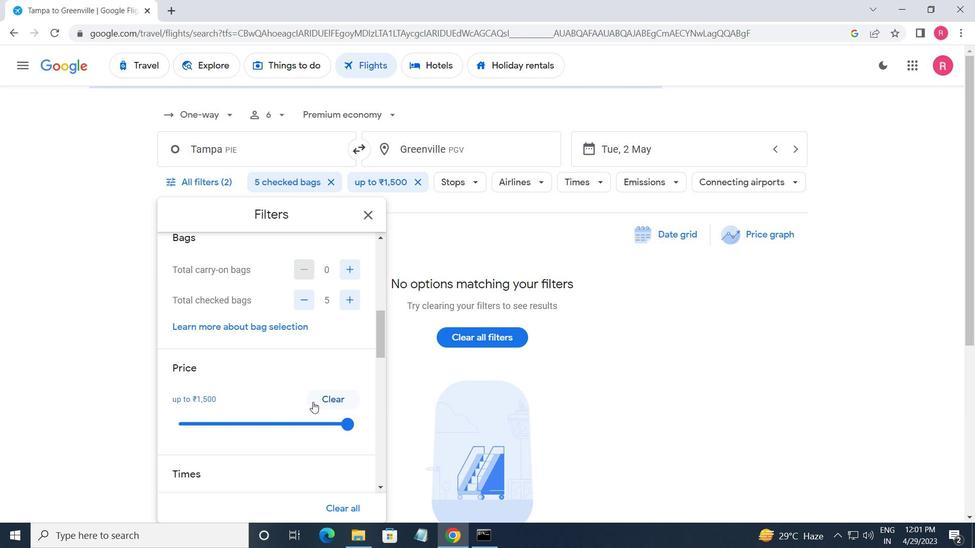 
Action: Mouse moved to (300, 412)
Screenshot: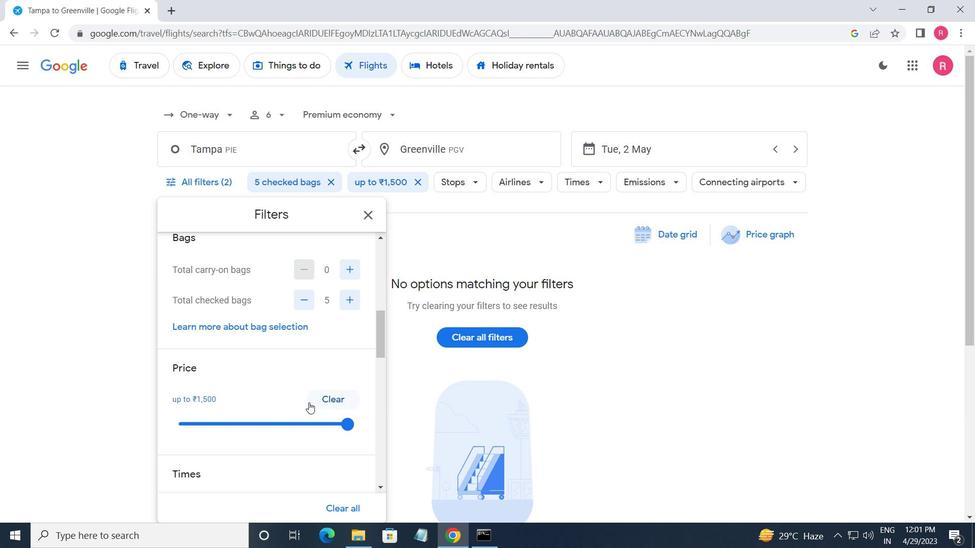 
Action: Mouse scrolled (300, 411) with delta (0, 0)
Screenshot: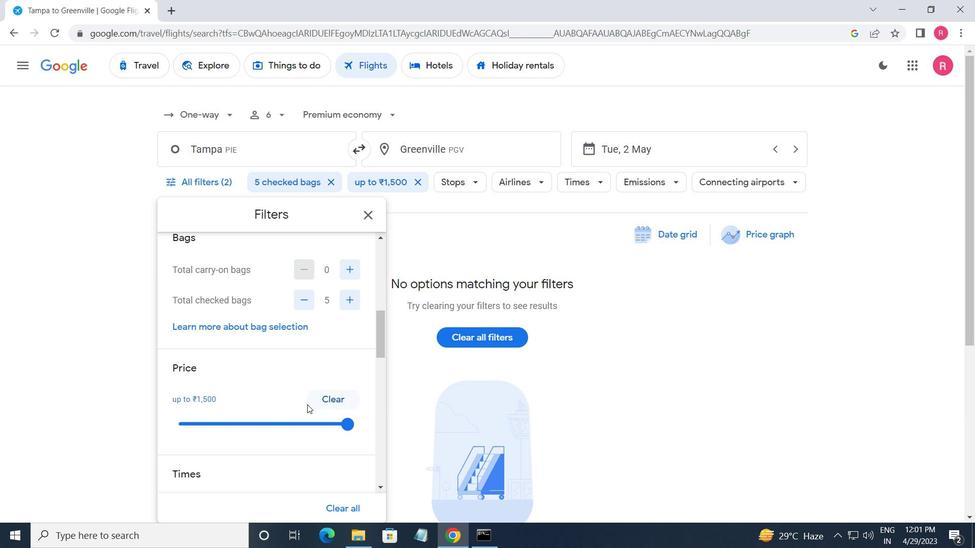 
Action: Mouse moved to (299, 412)
Screenshot: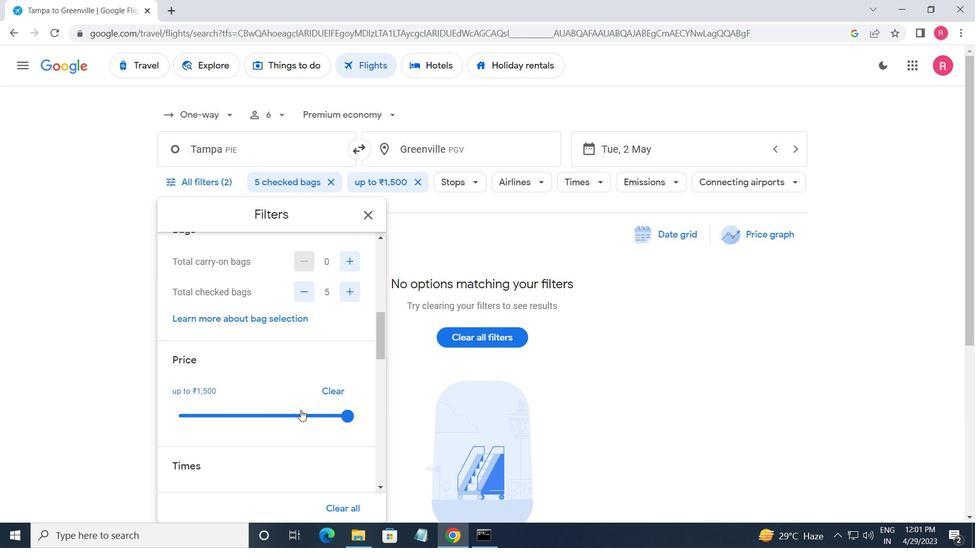 
Action: Mouse scrolled (299, 411) with delta (0, 0)
Screenshot: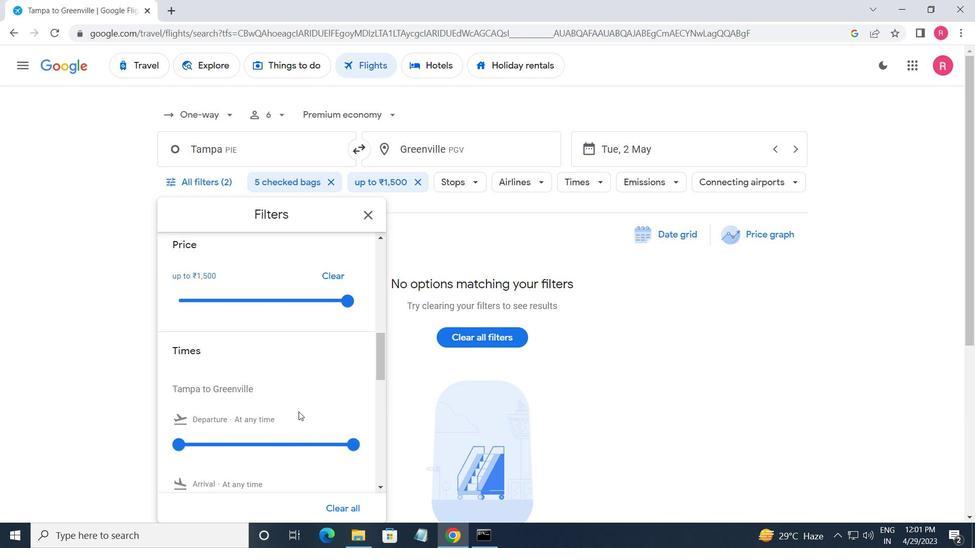 
Action: Mouse scrolled (299, 411) with delta (0, 0)
Screenshot: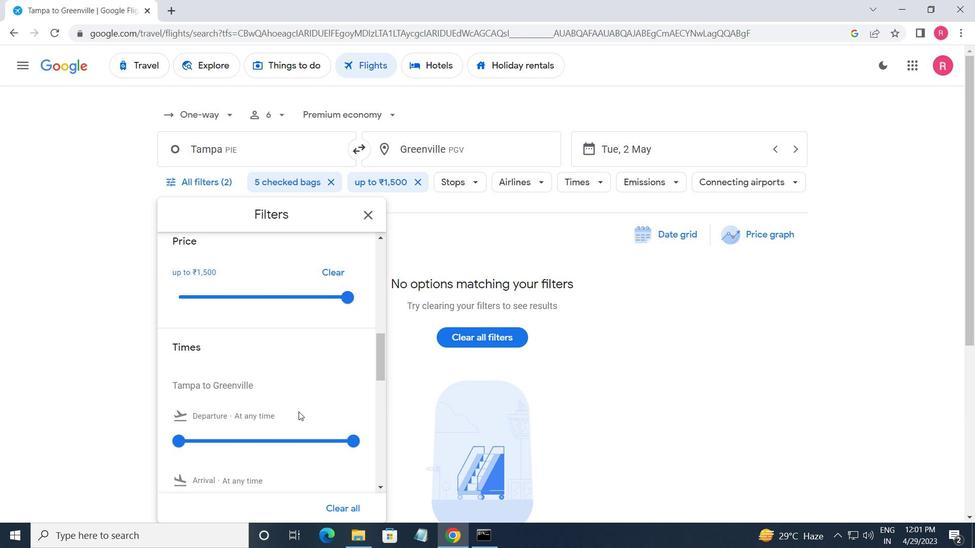 
Action: Mouse moved to (286, 393)
Screenshot: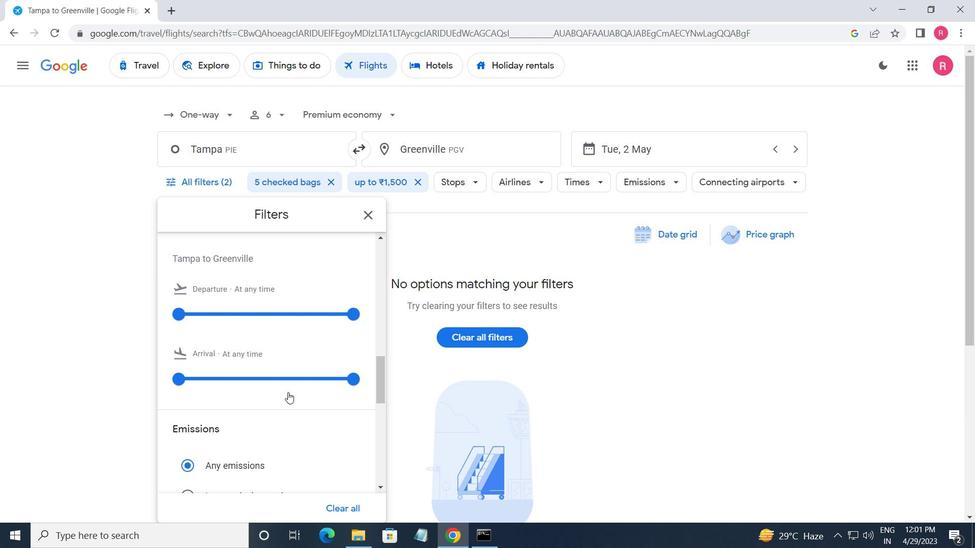 
Action: Mouse scrolled (286, 392) with delta (0, 0)
Screenshot: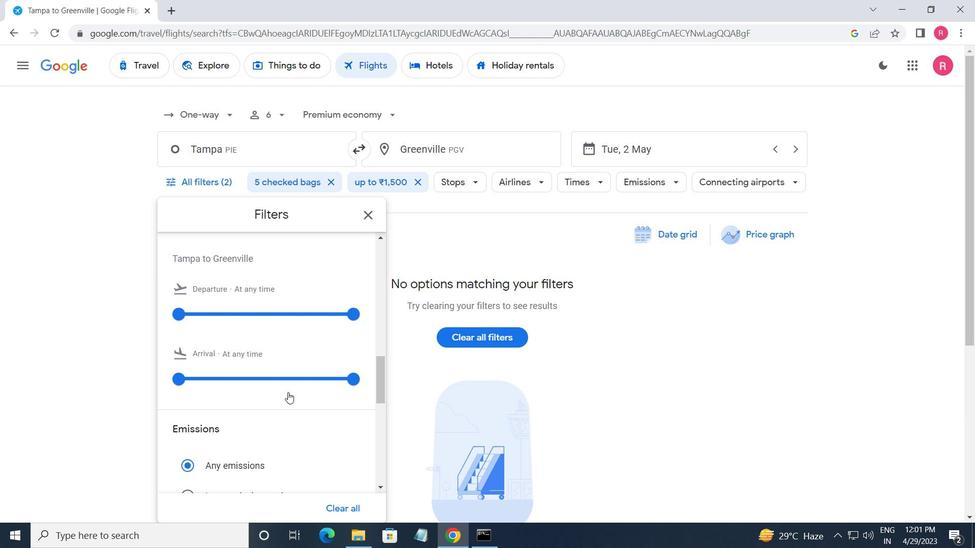 
Action: Mouse moved to (286, 393)
Screenshot: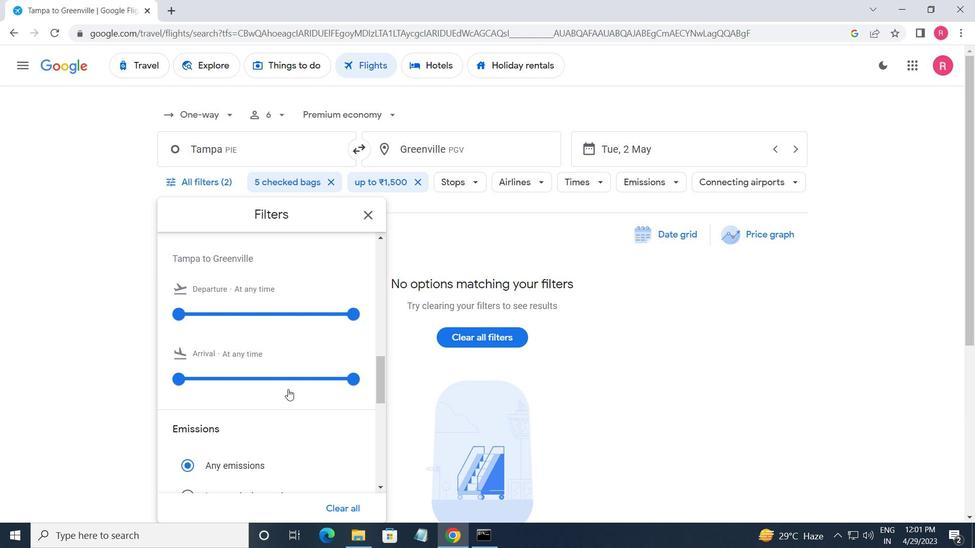 
Action: Mouse scrolled (286, 393) with delta (0, 0)
Screenshot: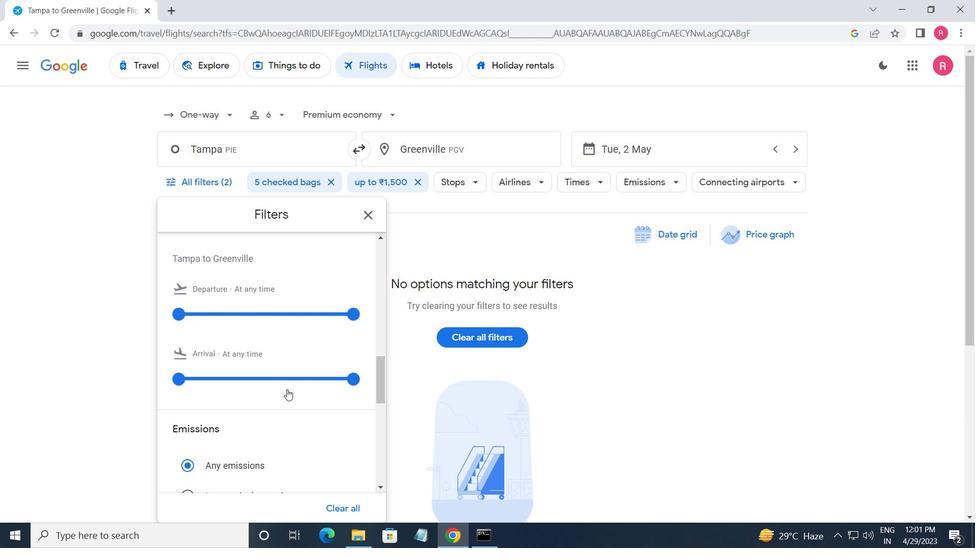 
Action: Mouse moved to (263, 372)
Screenshot: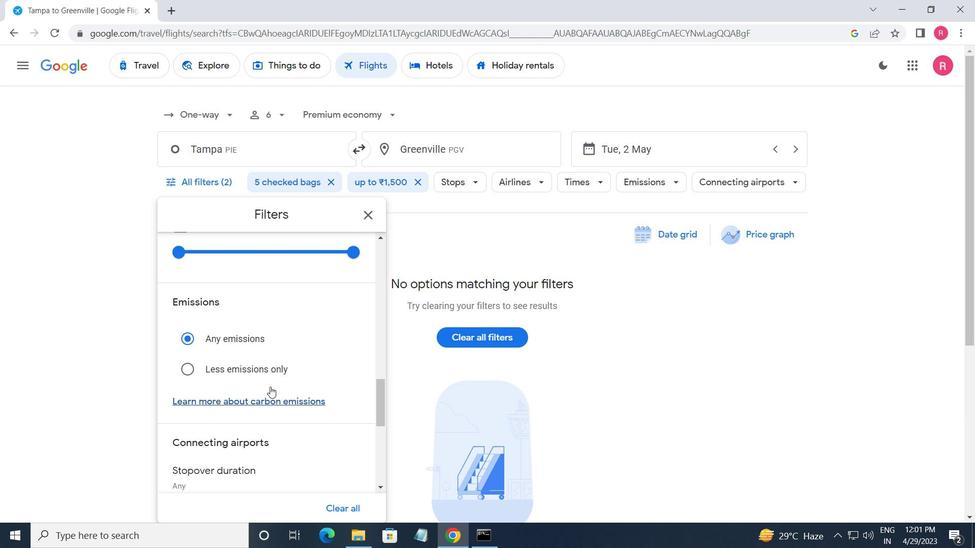 
Action: Mouse scrolled (263, 372) with delta (0, 0)
Screenshot: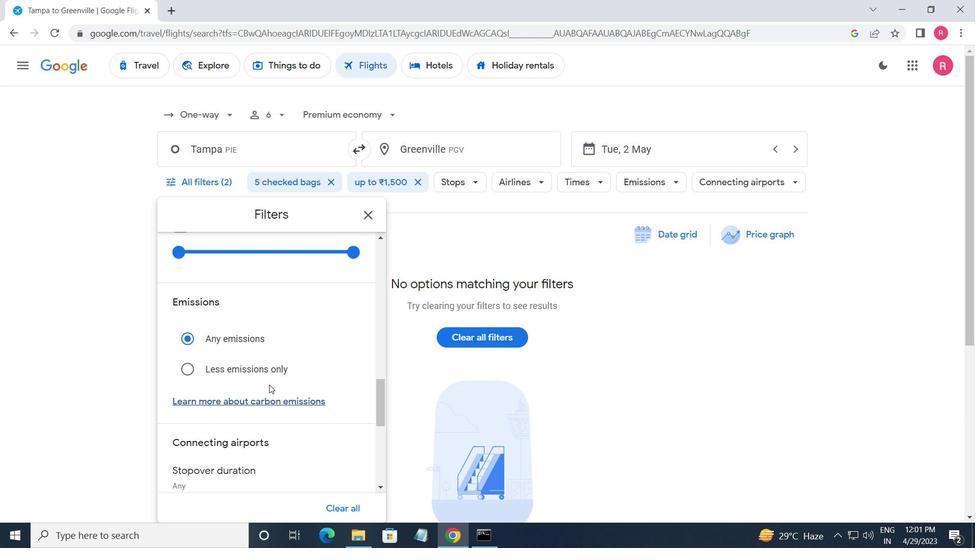 
Action: Mouse moved to (262, 368)
Screenshot: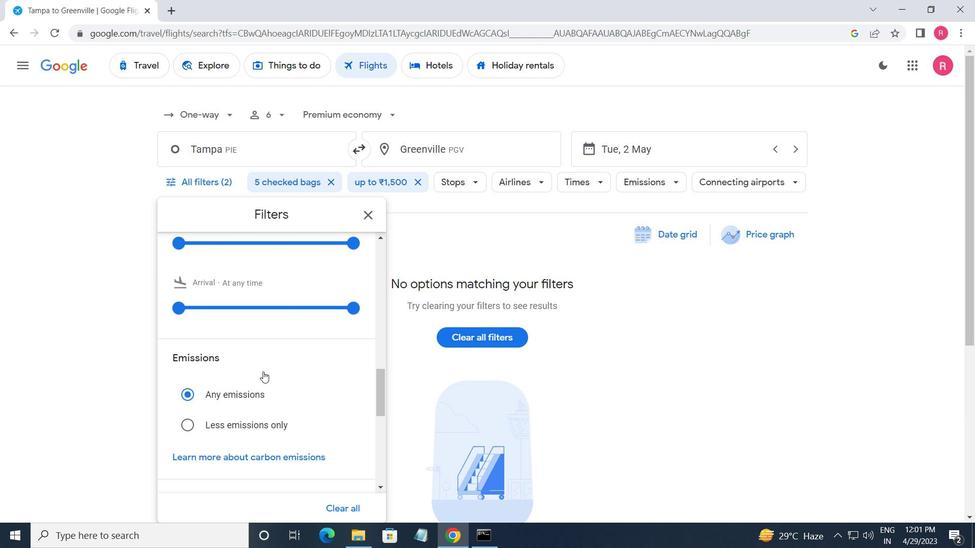 
Action: Mouse scrolled (262, 369) with delta (0, 0)
Screenshot: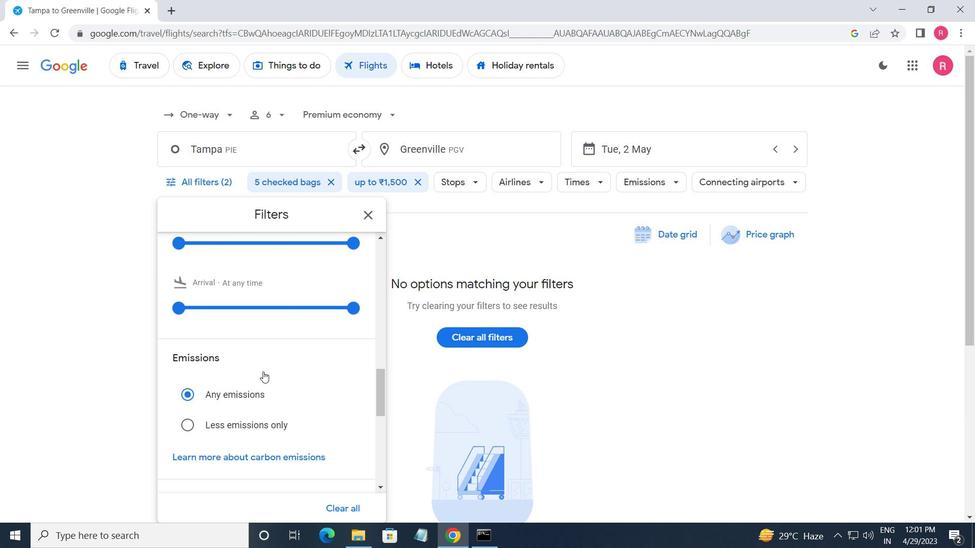 
Action: Mouse moved to (180, 315)
Screenshot: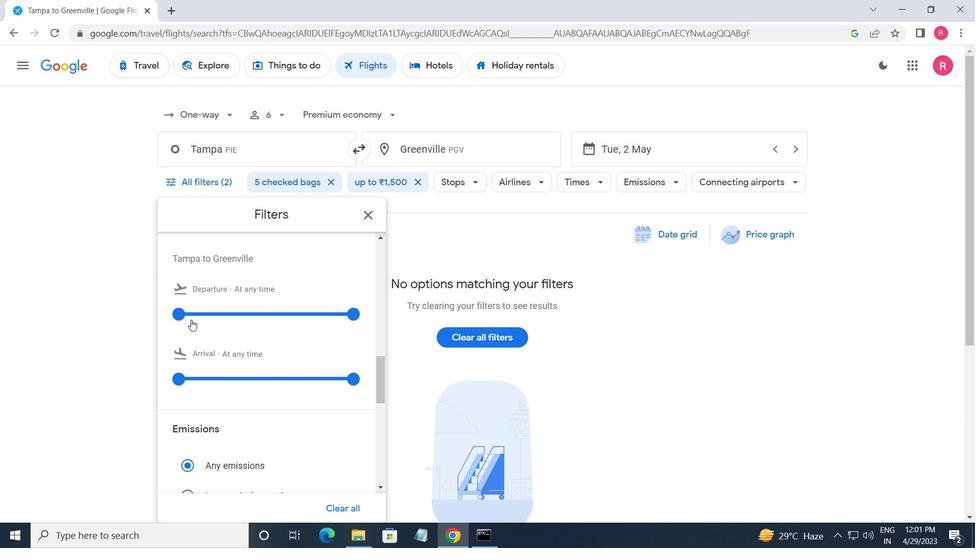 
Action: Mouse pressed left at (180, 315)
Screenshot: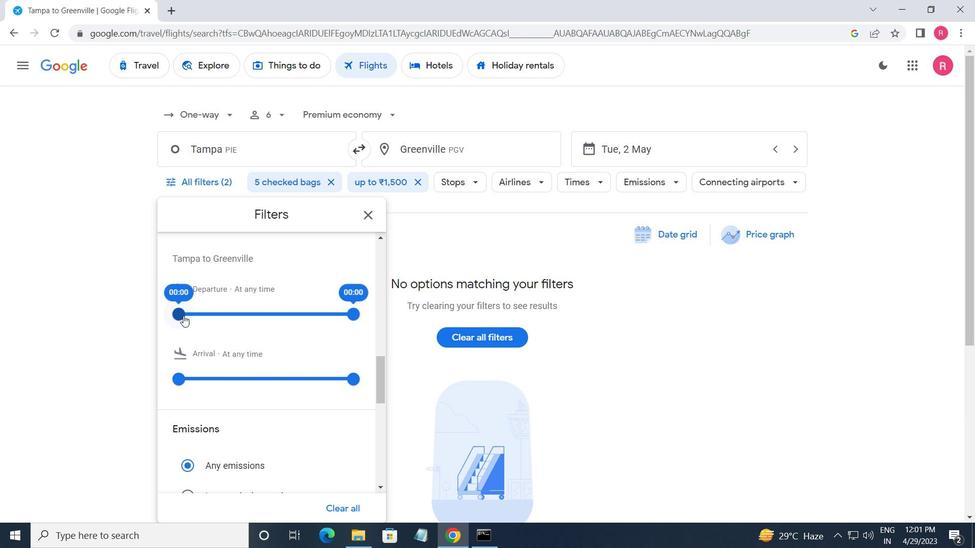 
Action: Mouse moved to (348, 313)
Screenshot: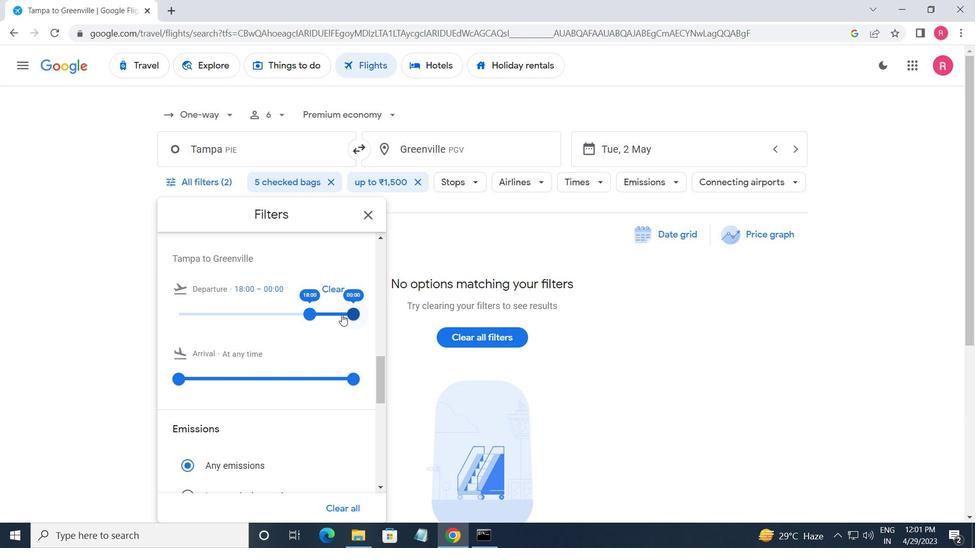 
Action: Mouse pressed left at (348, 313)
Screenshot: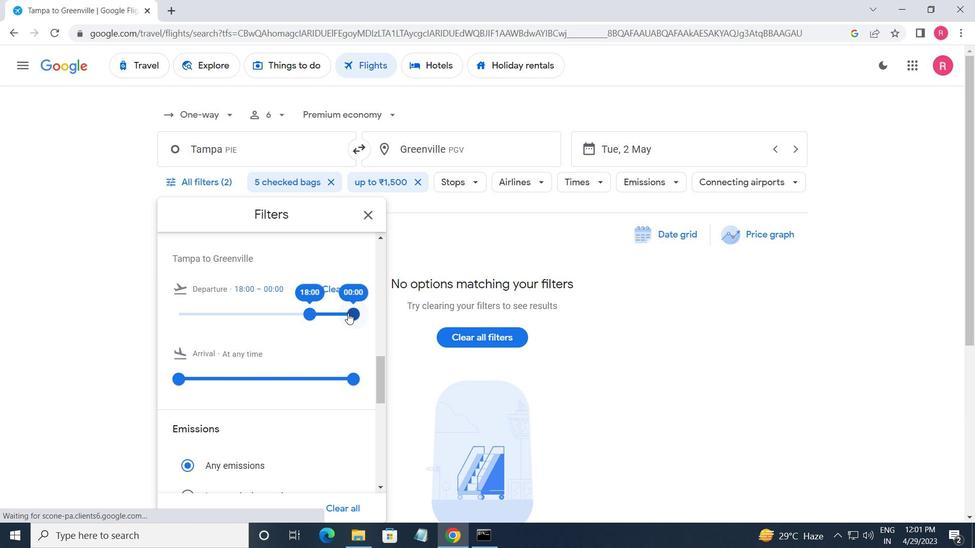 
Action: Mouse moved to (364, 210)
Screenshot: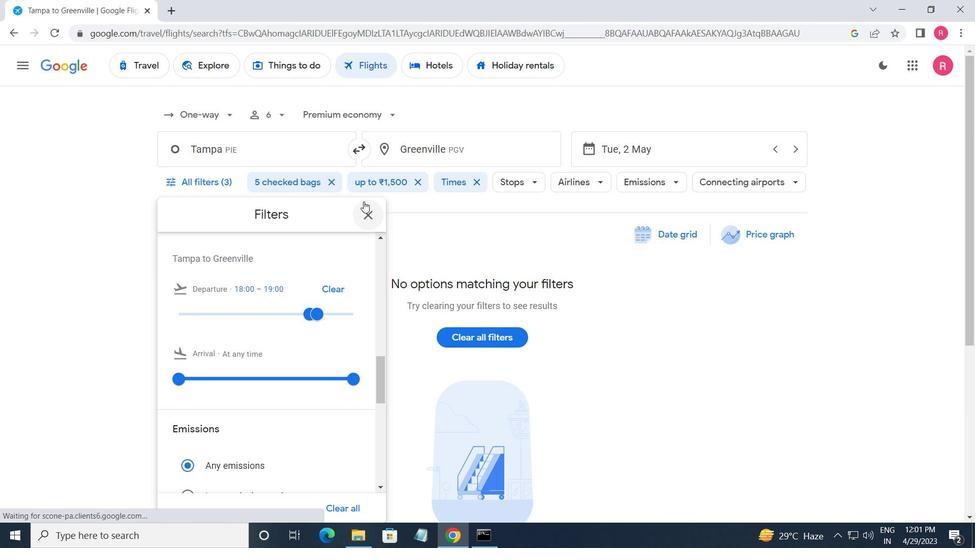 
Action: Mouse pressed left at (364, 210)
Screenshot: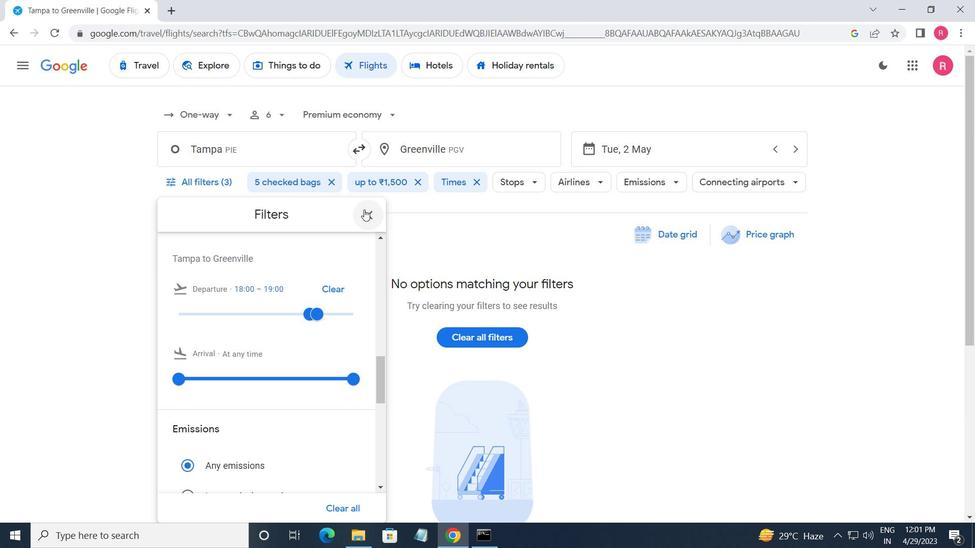 
